 Task: For heading Calibri with Bold.  font size for heading24,  'Change the font style of data to'Bell MT.  and font size to 16,  Change the alignment of both headline & data to Align middle & Align Center.  In the sheet  ExpenseLog reviewbook
Action: Mouse moved to (106, 154)
Screenshot: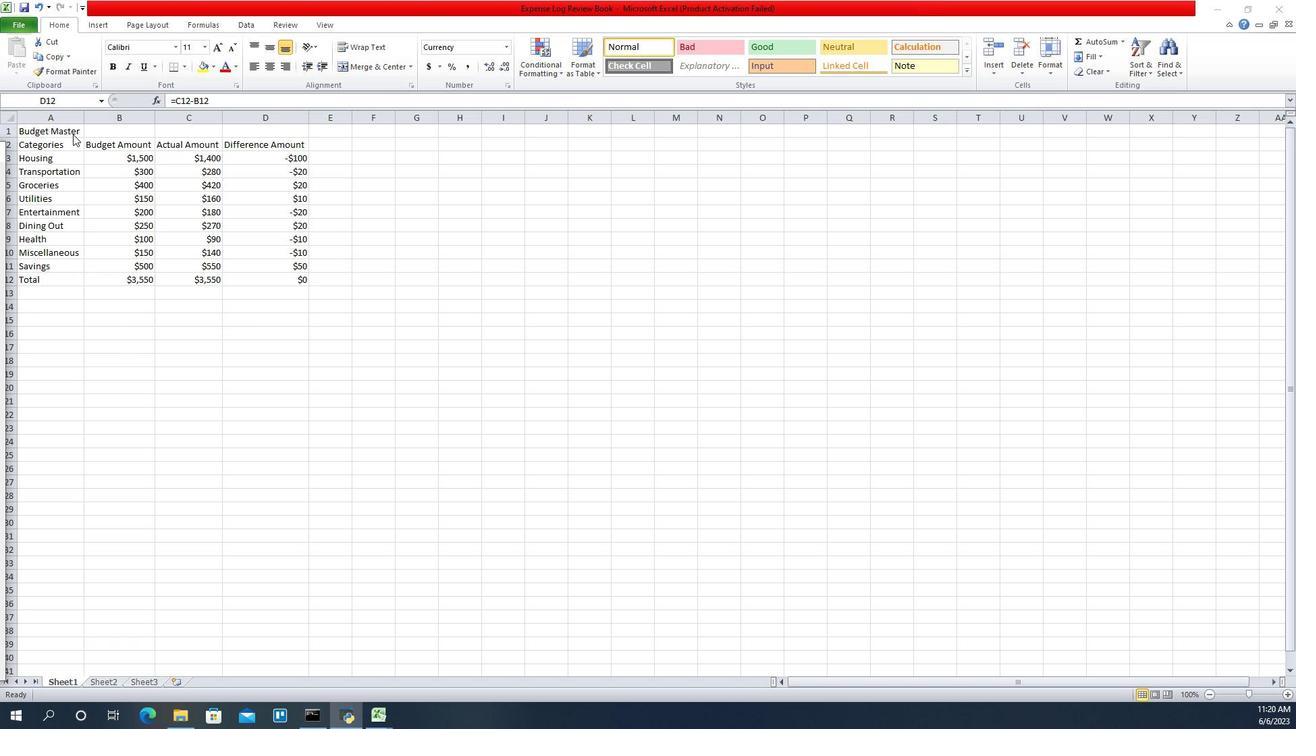 
Action: Mouse pressed left at (106, 154)
Screenshot: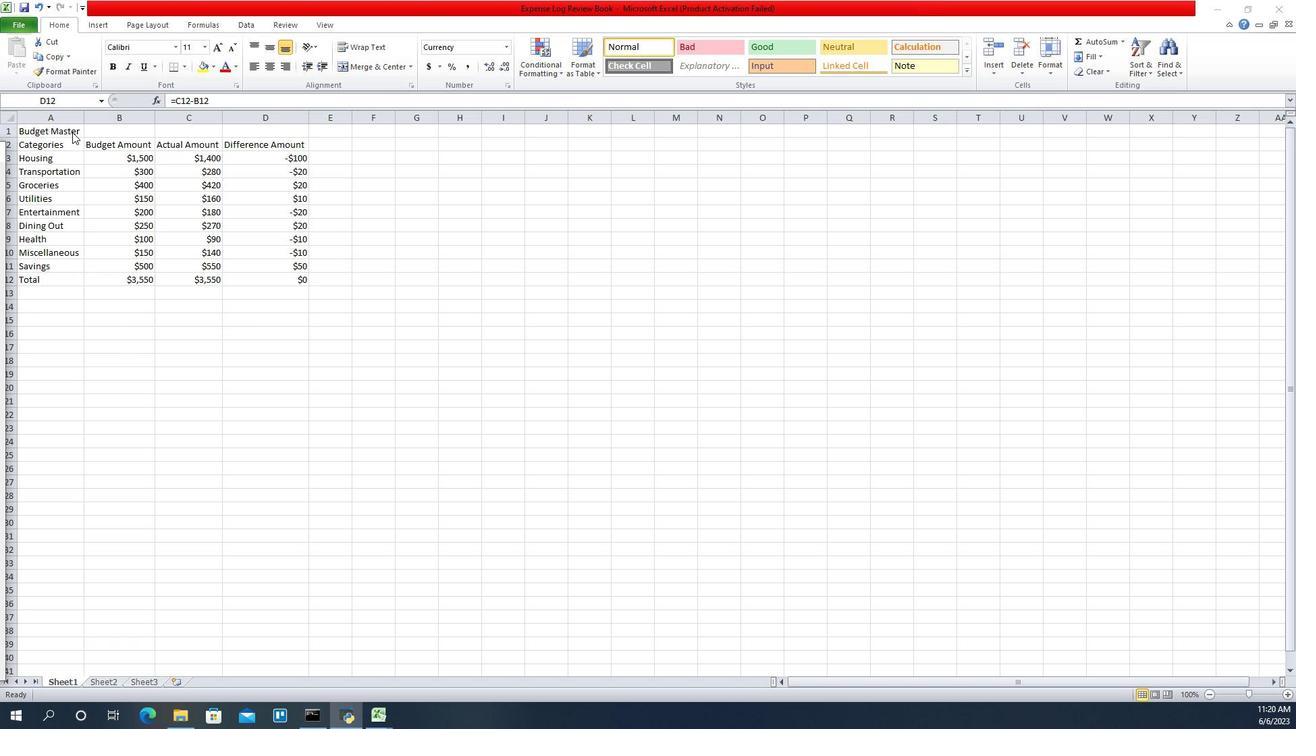 
Action: Mouse moved to (104, 154)
Screenshot: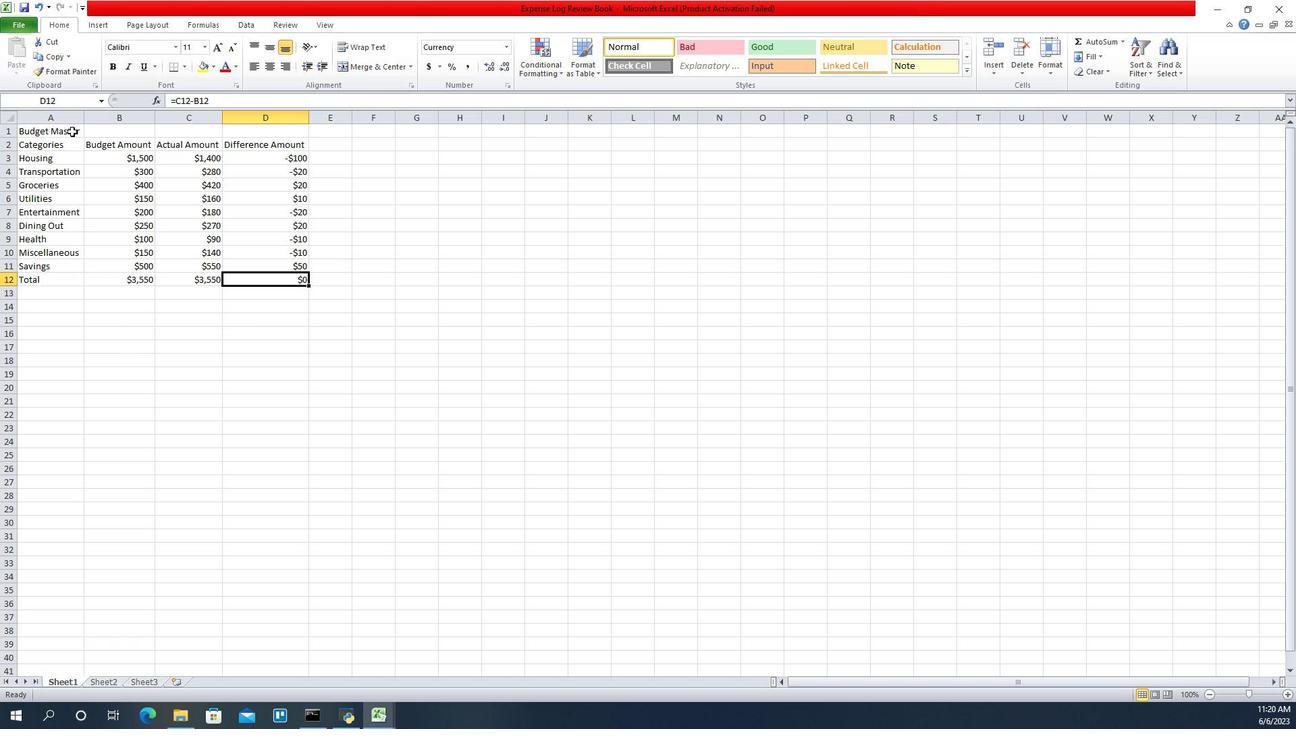 
Action: Mouse pressed left at (104, 154)
Screenshot: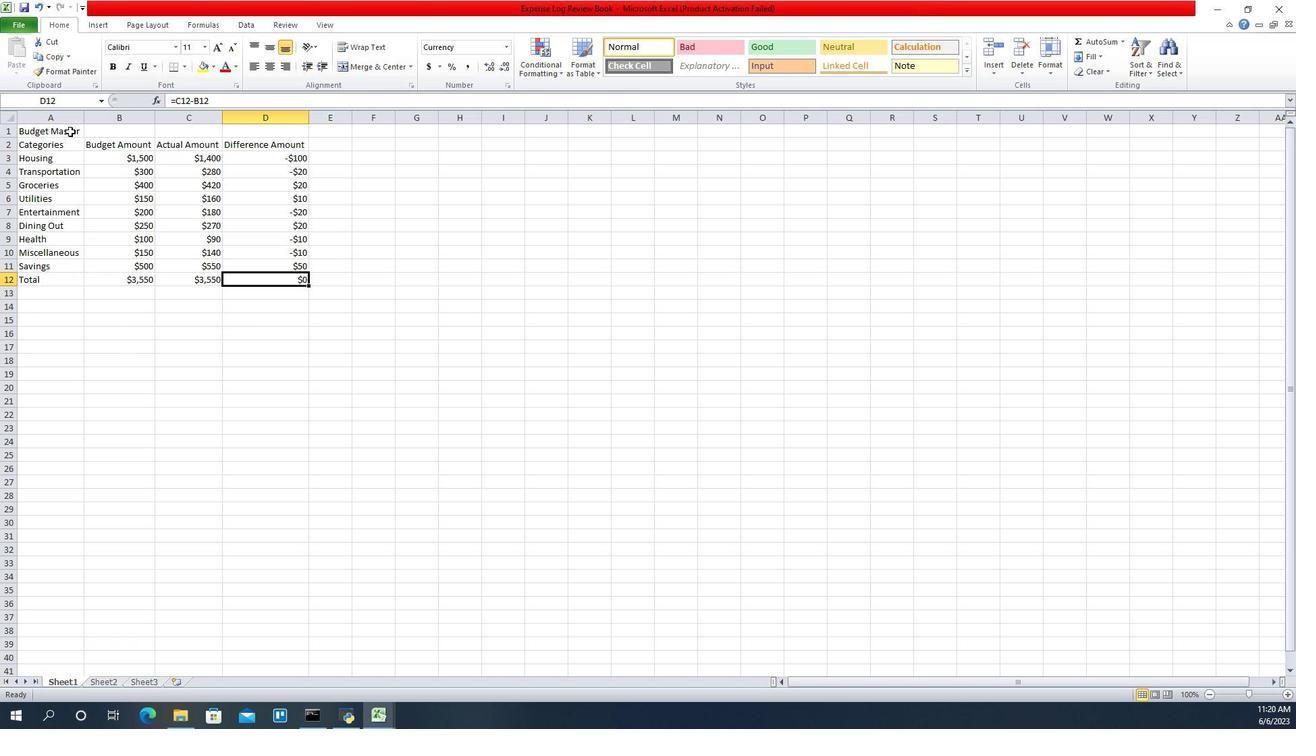 
Action: Mouse moved to (170, 129)
Screenshot: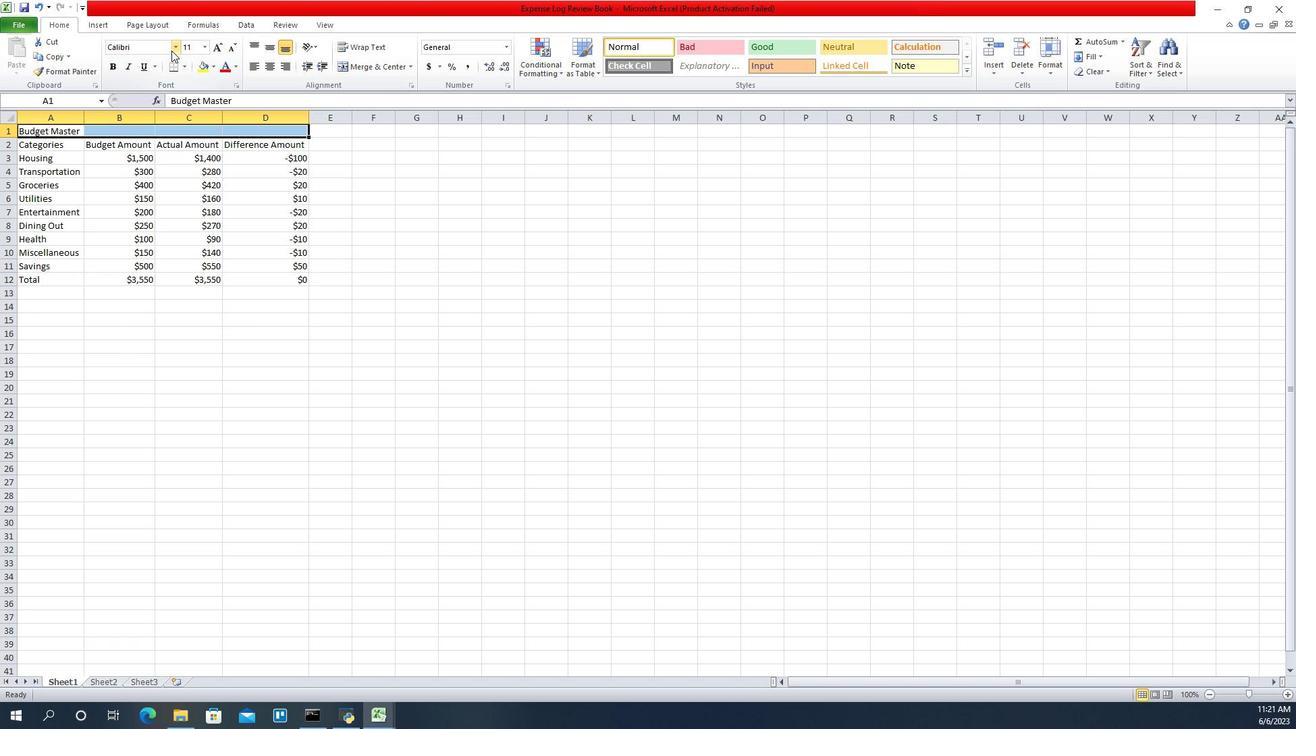 
Action: Mouse pressed left at (170, 129)
Screenshot: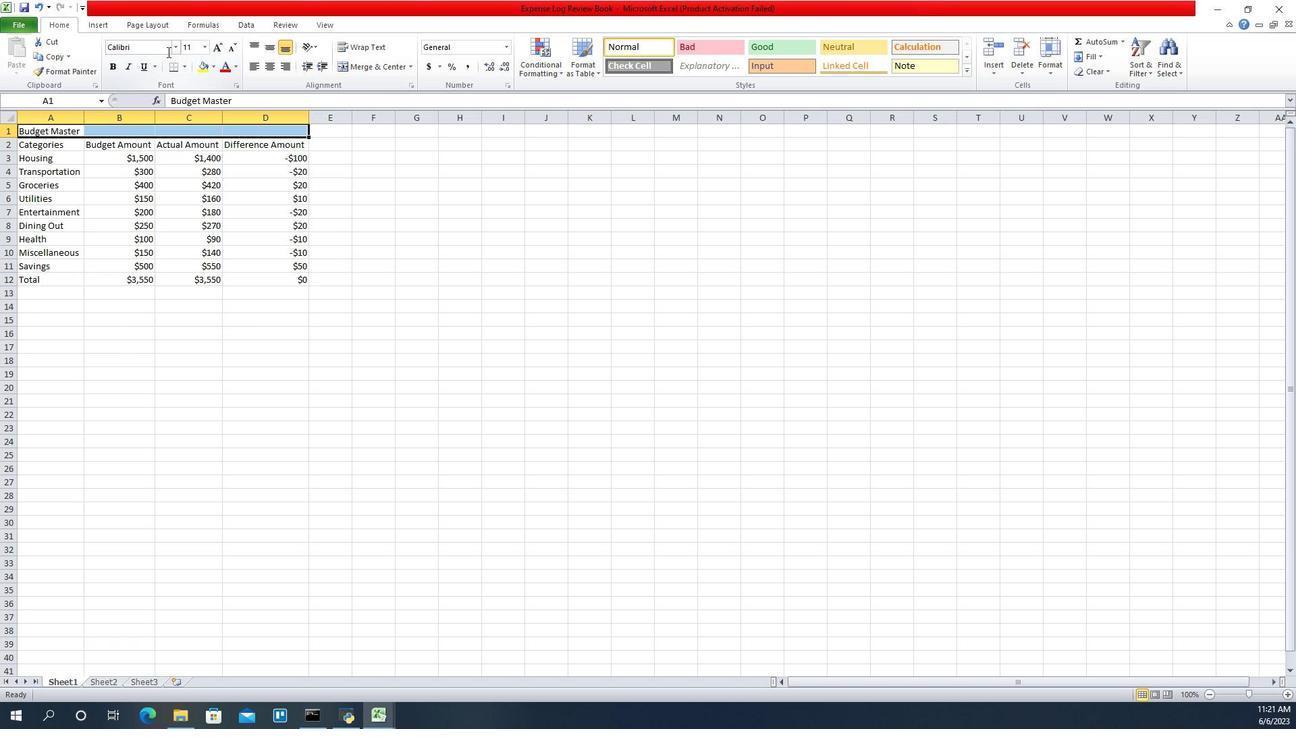 
Action: Key pressed calibri<Key.enter>
Screenshot: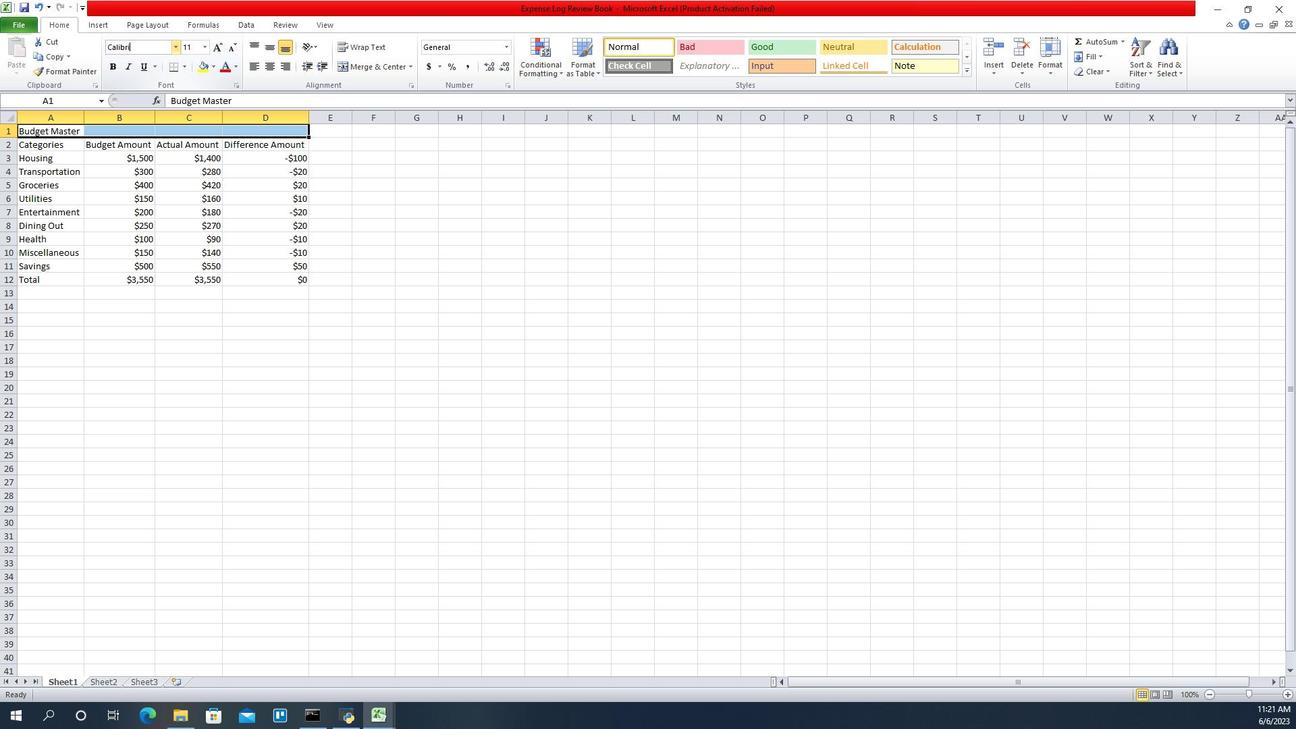 
Action: Mouse moved to (314, 134)
Screenshot: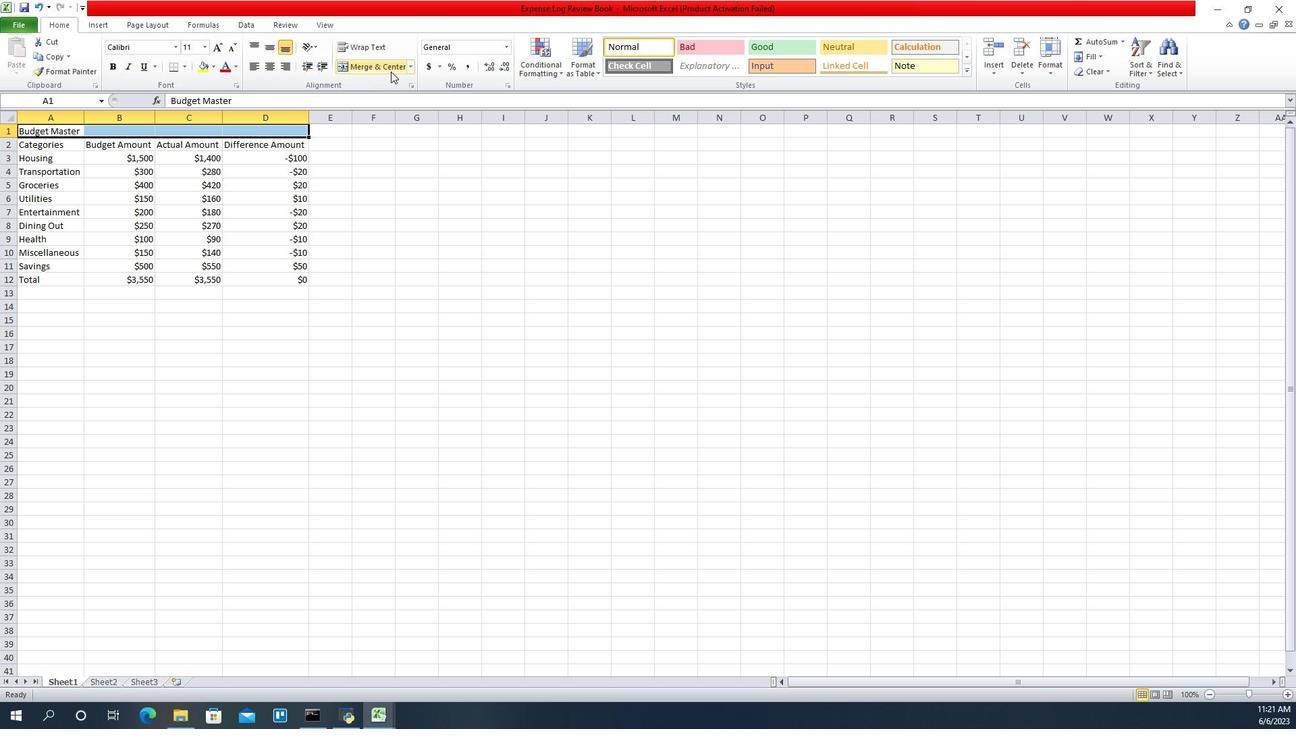 
Action: Mouse pressed left at (314, 134)
Screenshot: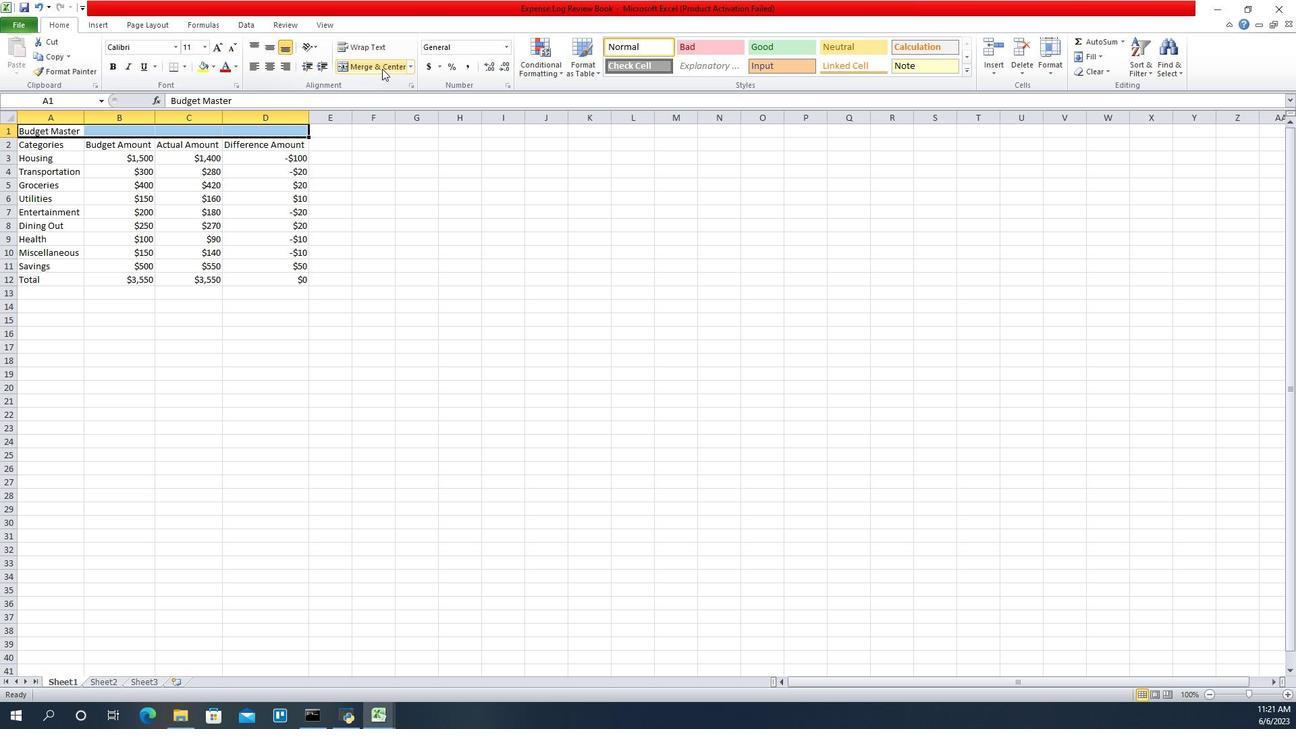 
Action: Mouse moved to (131, 133)
Screenshot: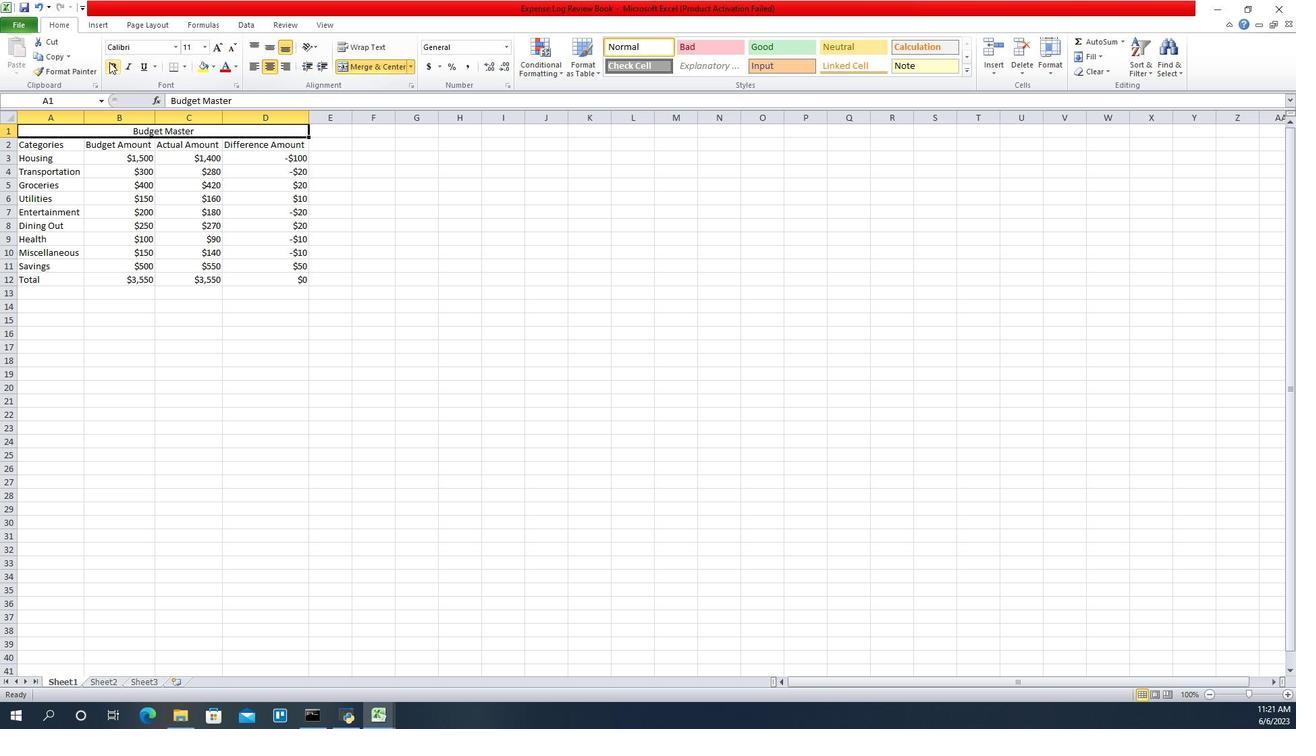 
Action: Mouse pressed left at (131, 133)
Screenshot: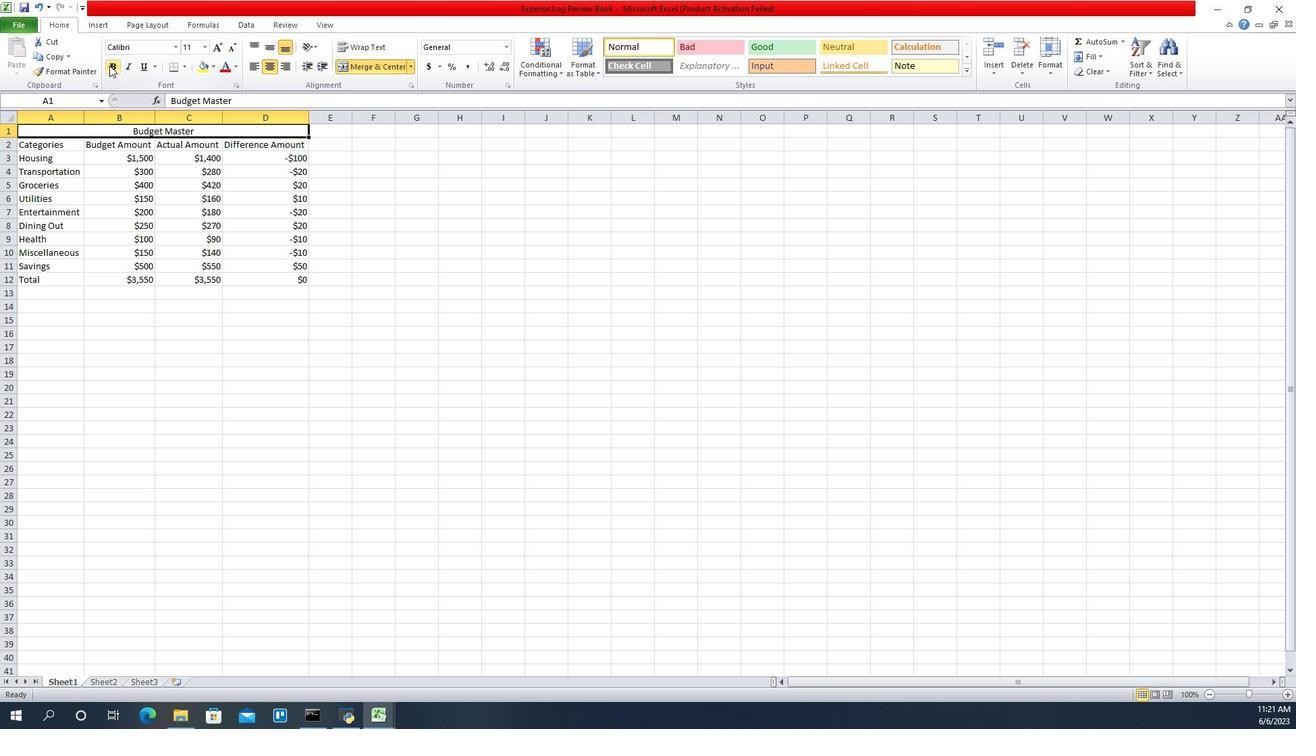 
Action: Mouse moved to (195, 128)
Screenshot: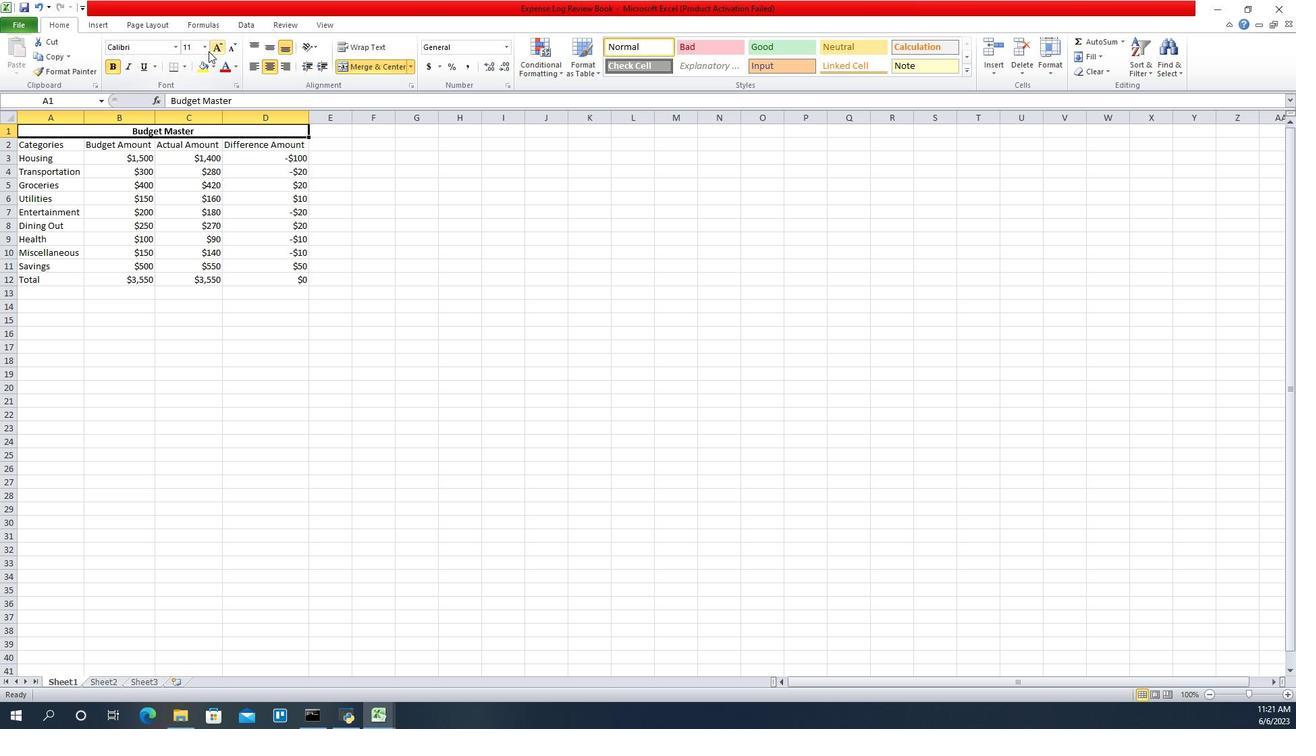 
Action: Mouse pressed left at (195, 128)
Screenshot: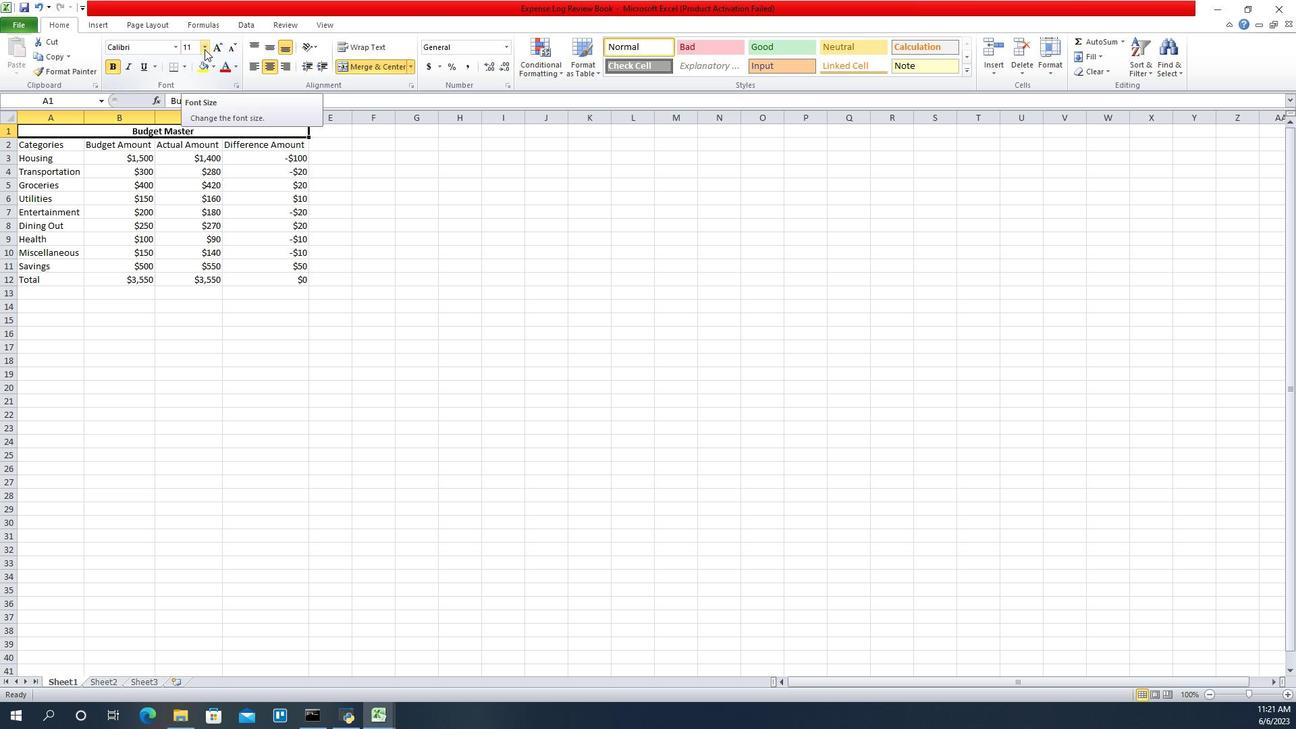 
Action: Mouse moved to (186, 167)
Screenshot: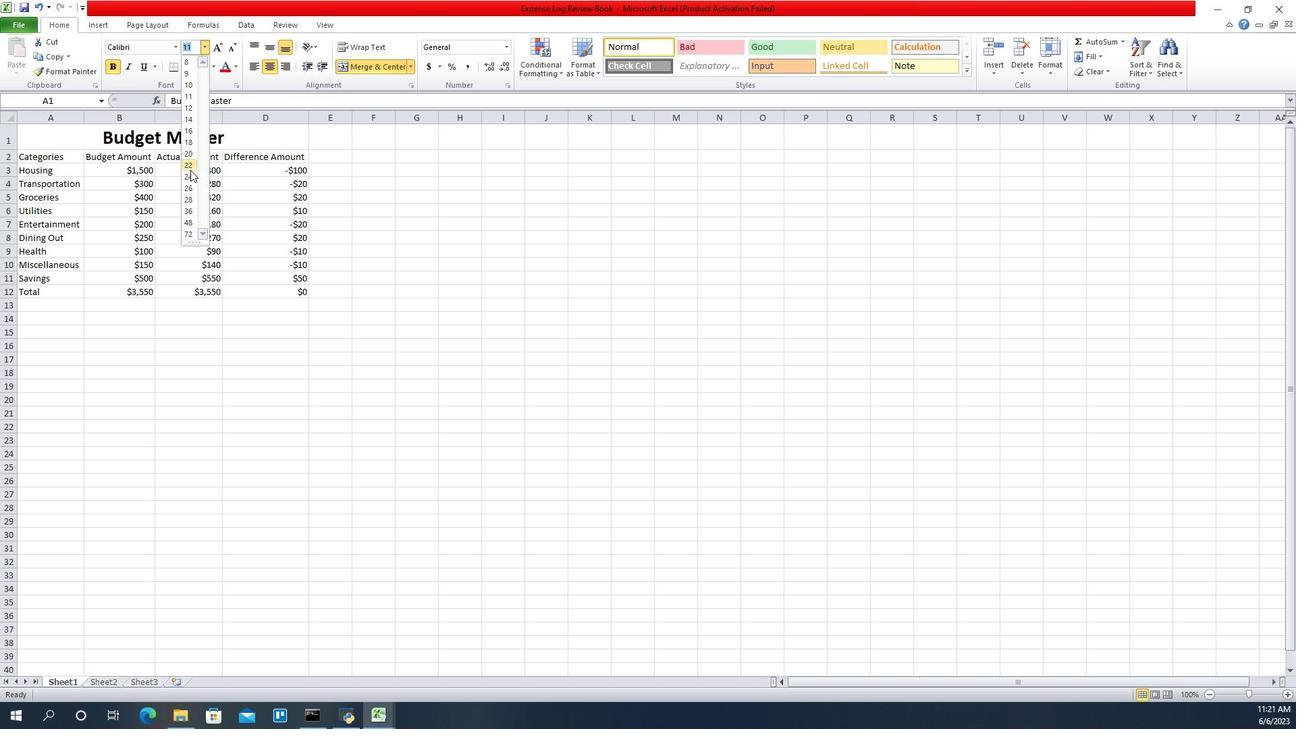 
Action: Mouse pressed left at (186, 167)
Screenshot: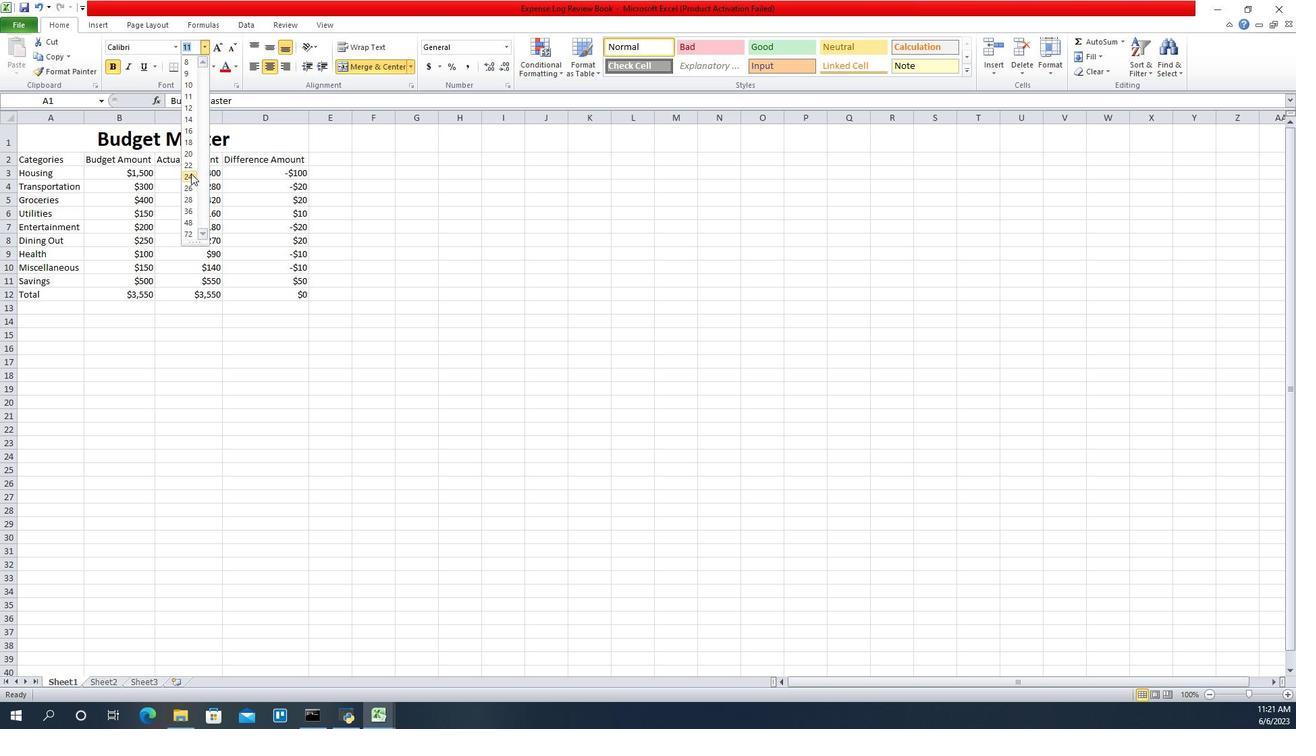 
Action: Mouse moved to (101, 162)
Screenshot: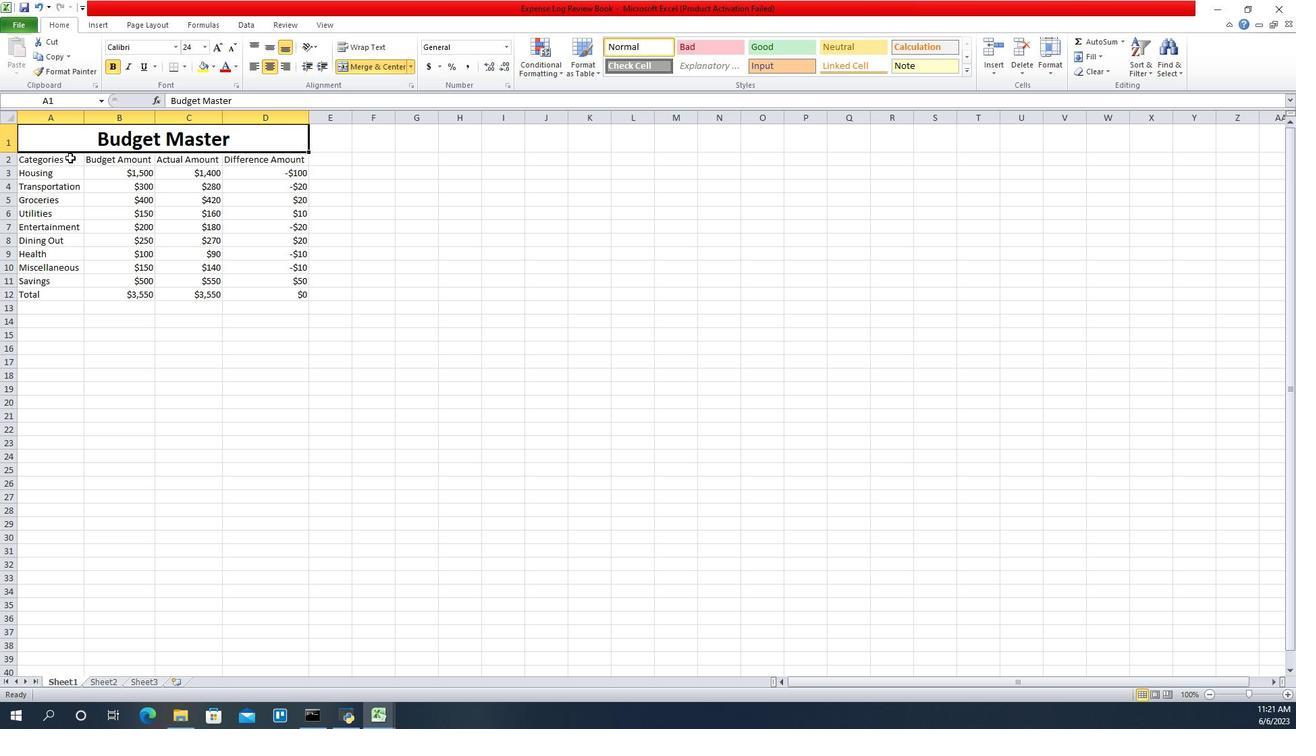 
Action: Mouse pressed left at (101, 162)
Screenshot: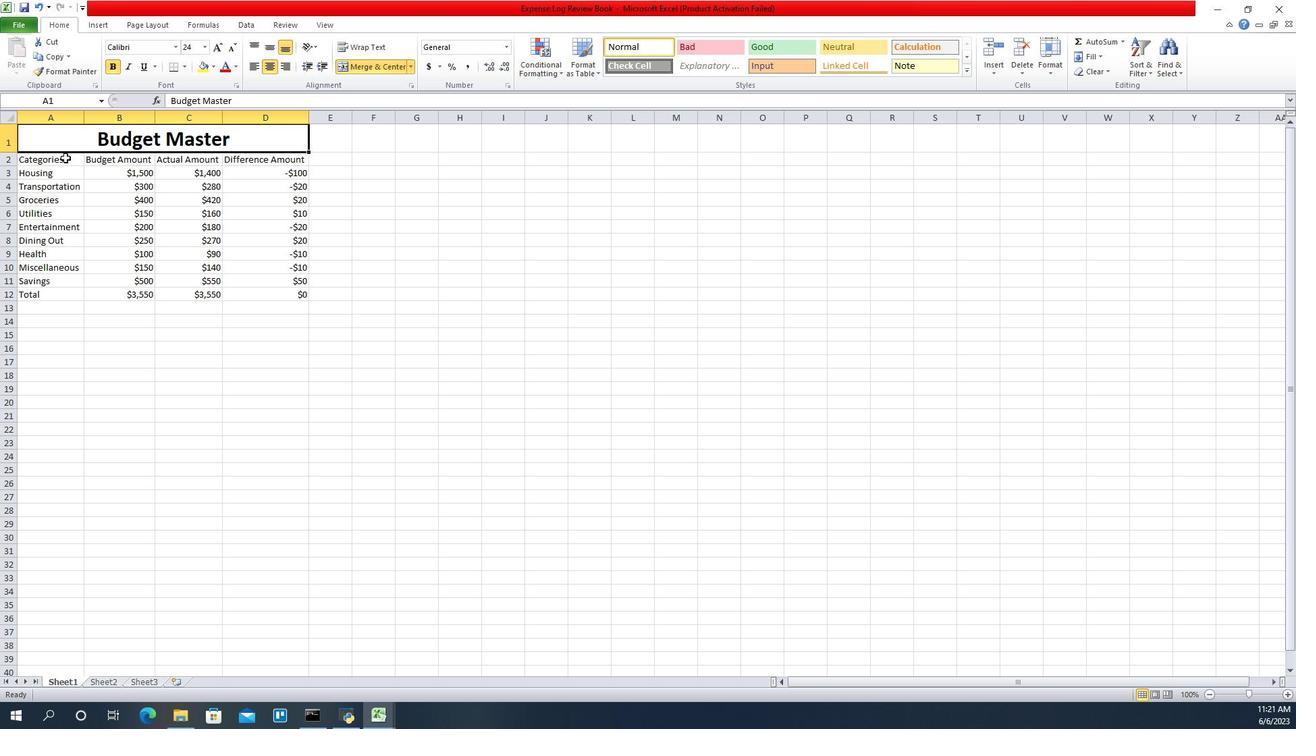 
Action: Mouse moved to (162, 128)
Screenshot: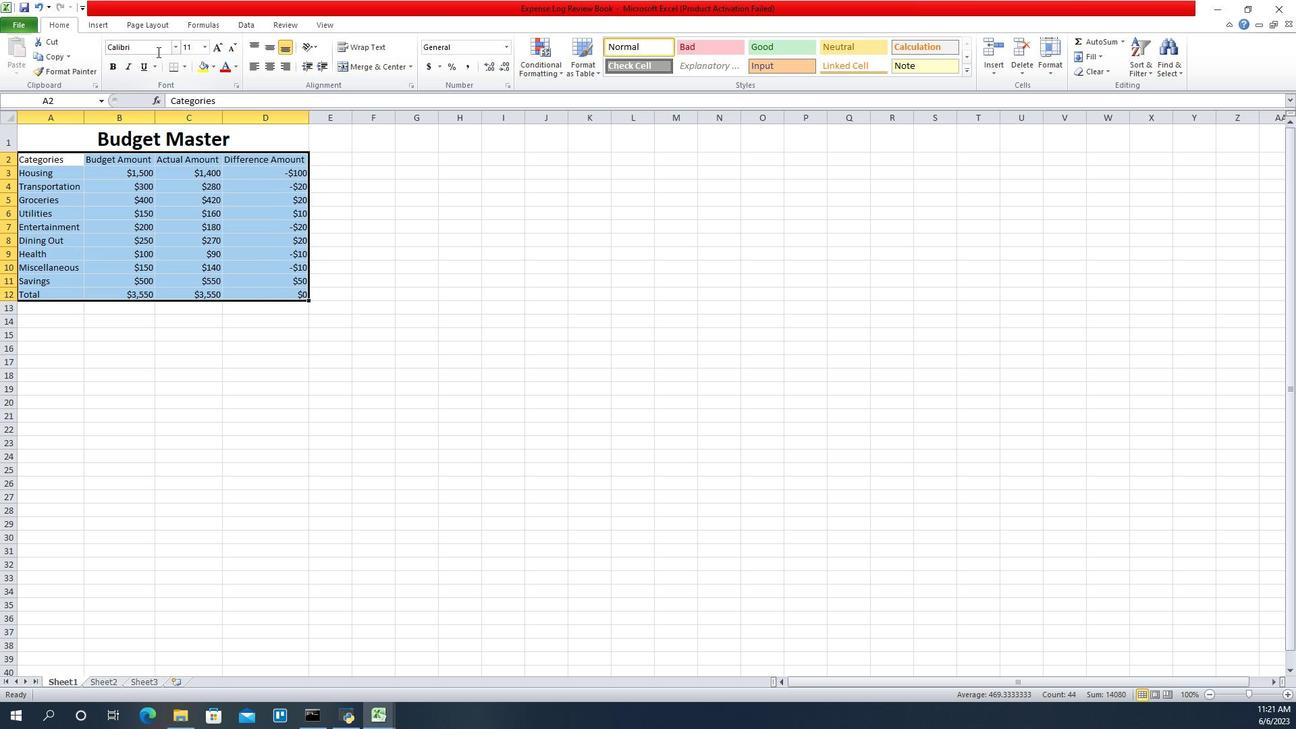 
Action: Mouse pressed left at (162, 128)
Screenshot: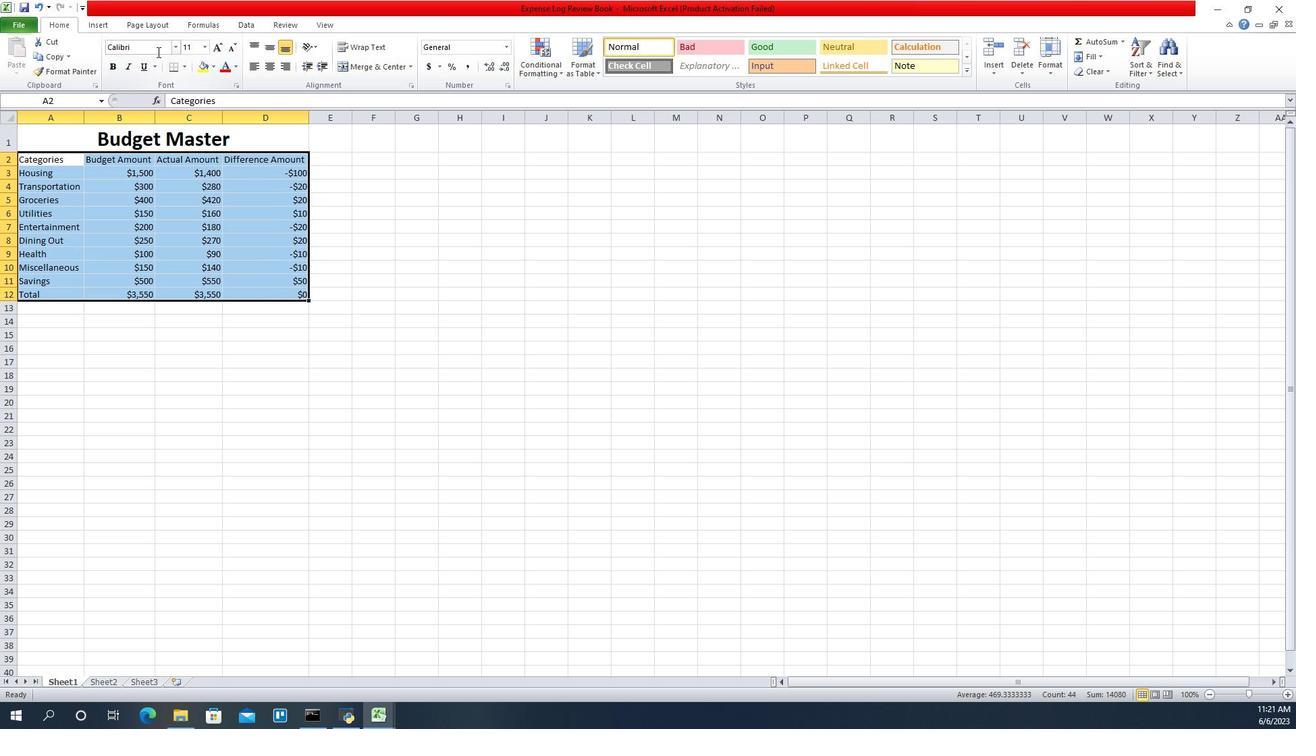 
Action: Key pressed bell<Key.space>mt<Key.enter>
Screenshot: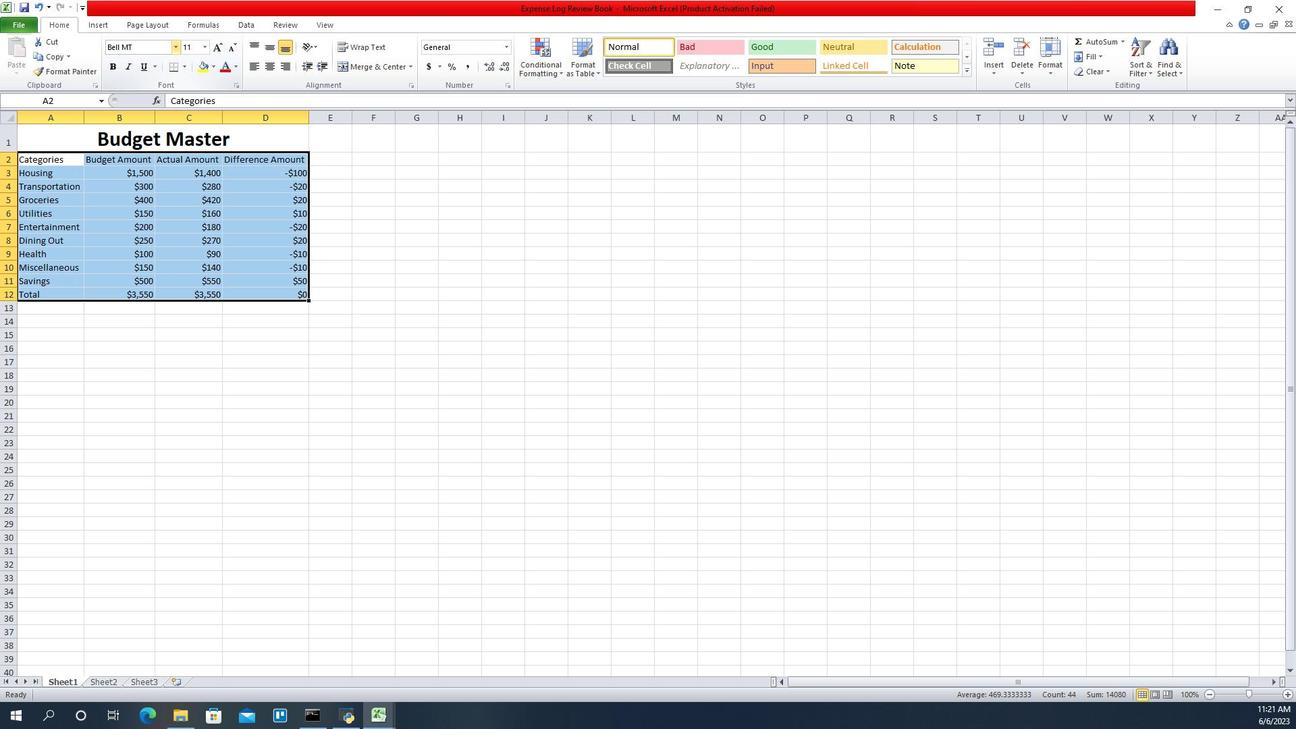 
Action: Mouse moved to (194, 127)
Screenshot: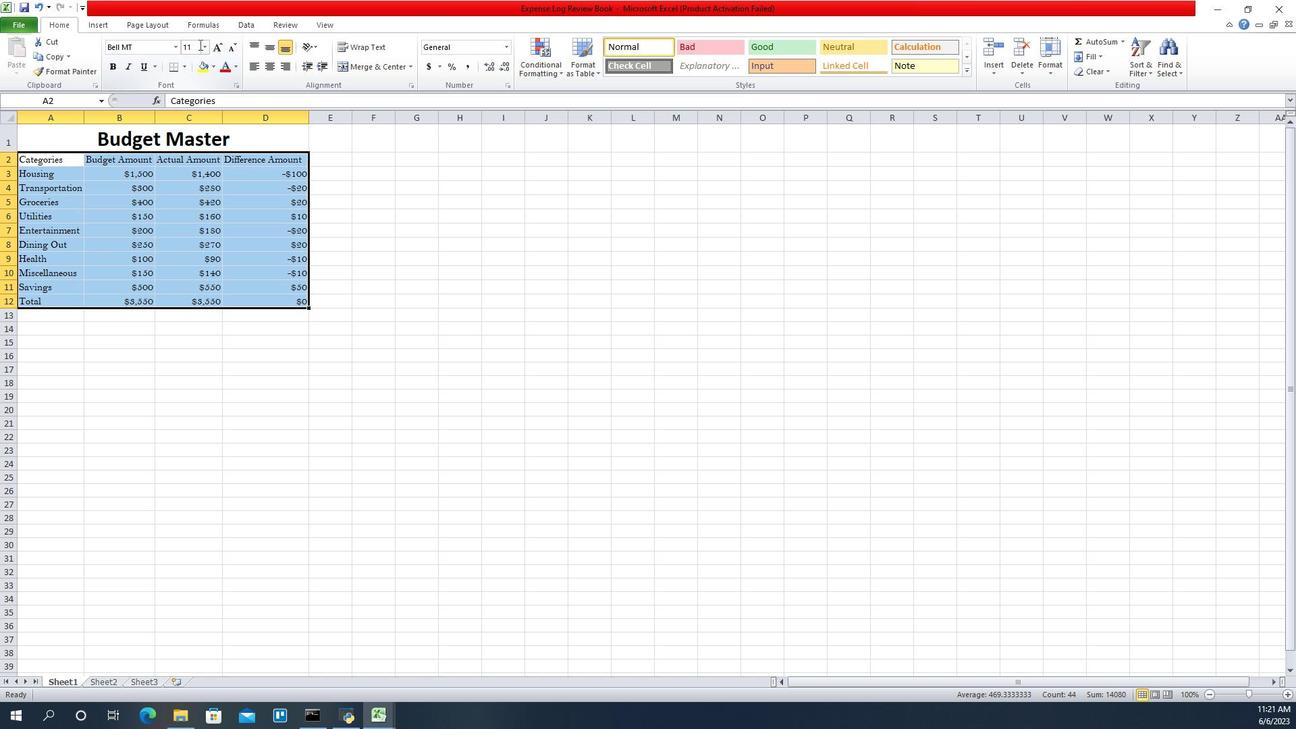 
Action: Mouse pressed left at (194, 127)
Screenshot: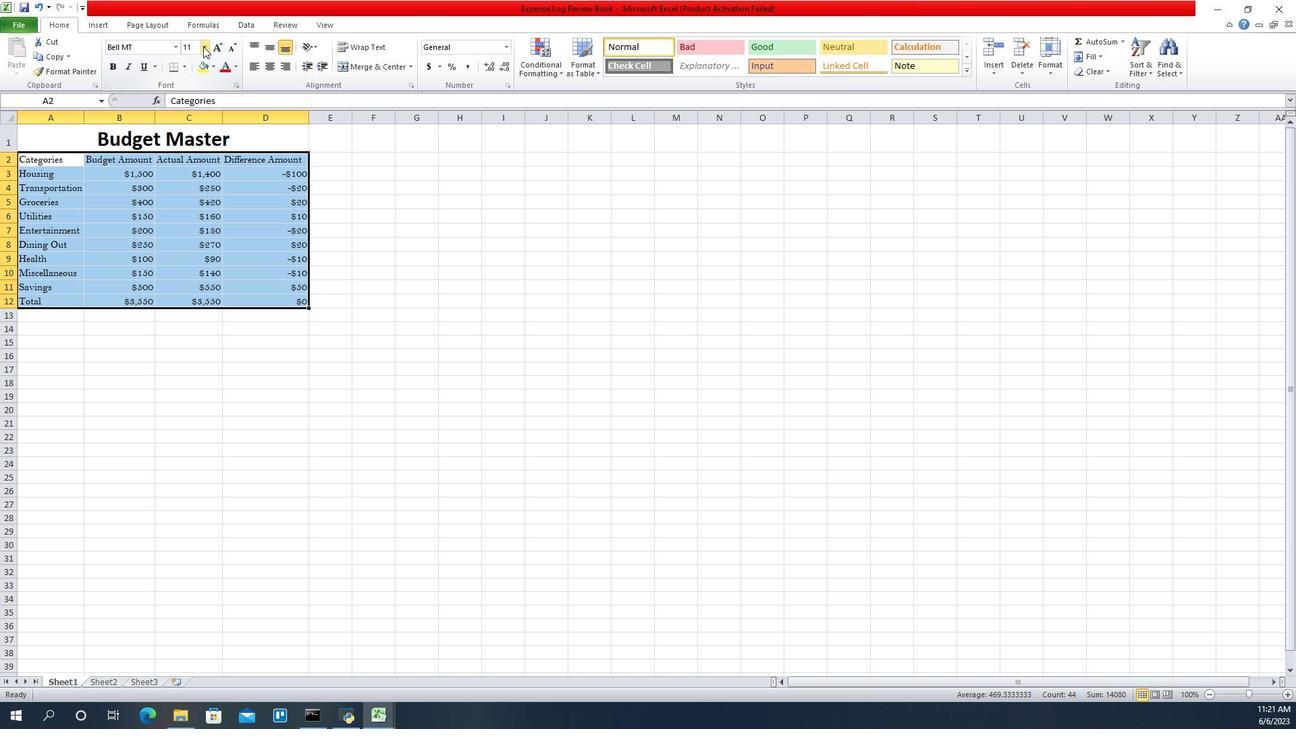 
Action: Mouse moved to (187, 154)
Screenshot: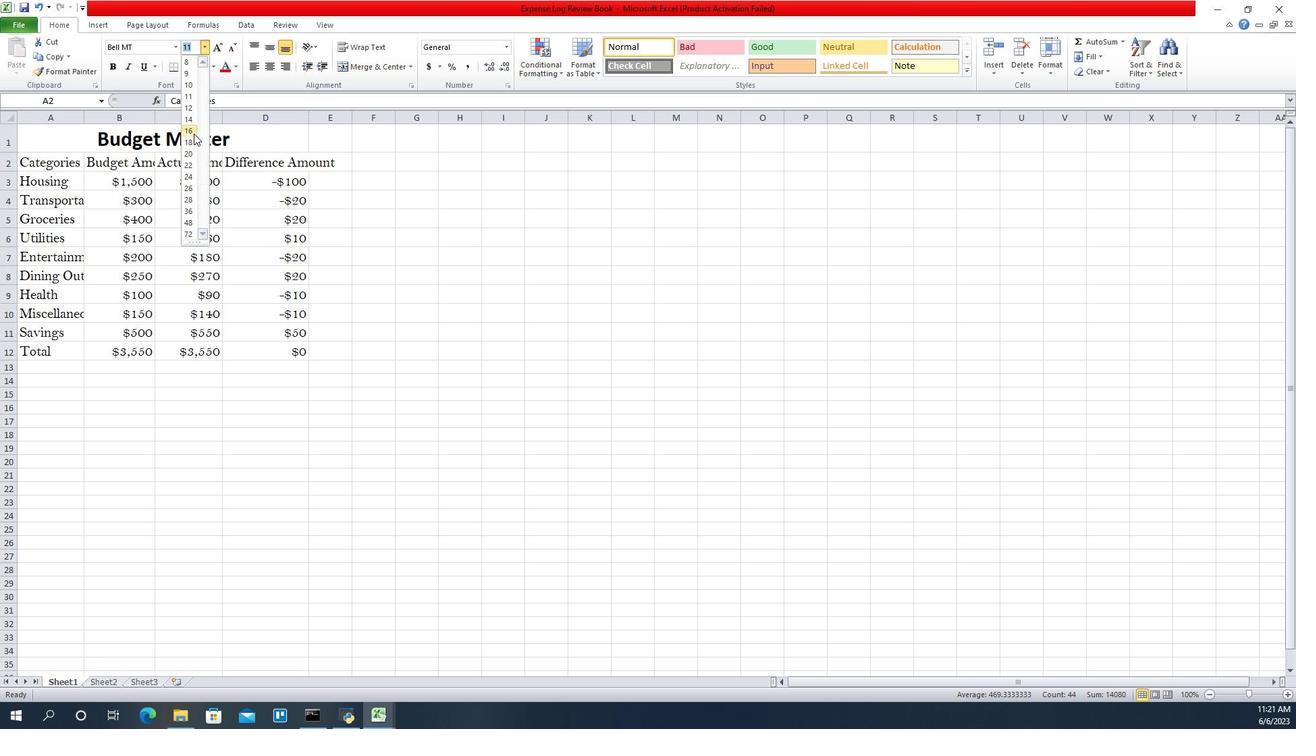 
Action: Mouse pressed left at (187, 154)
Screenshot: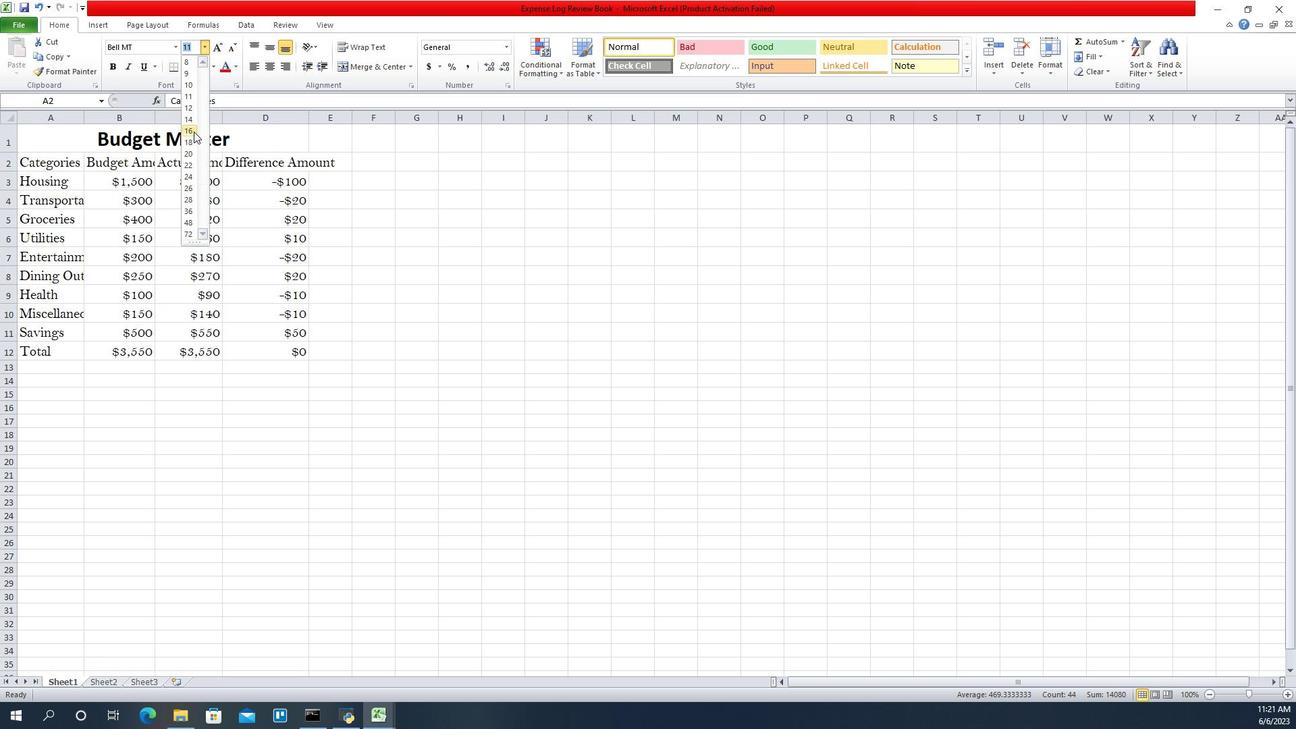 
Action: Mouse moved to (105, 149)
Screenshot: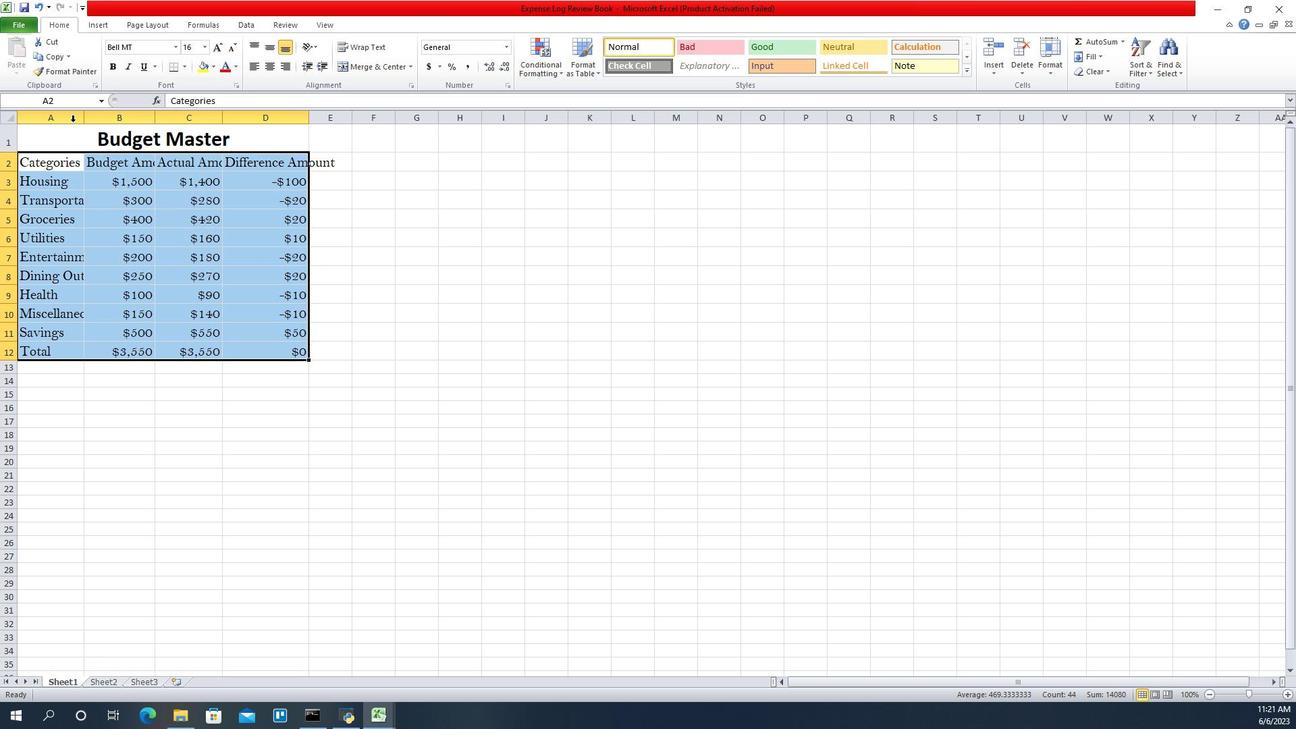 
Action: Mouse pressed left at (105, 149)
Screenshot: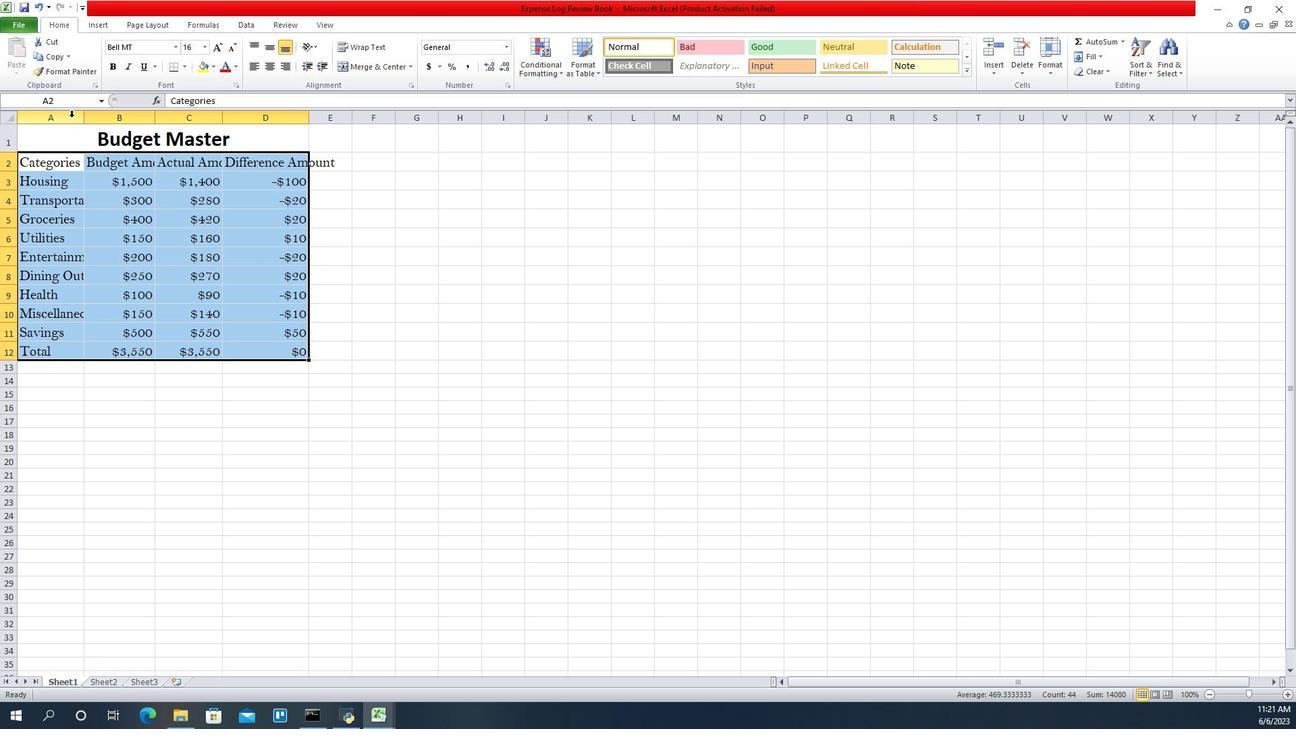 
Action: Mouse moved to (267, 151)
Screenshot: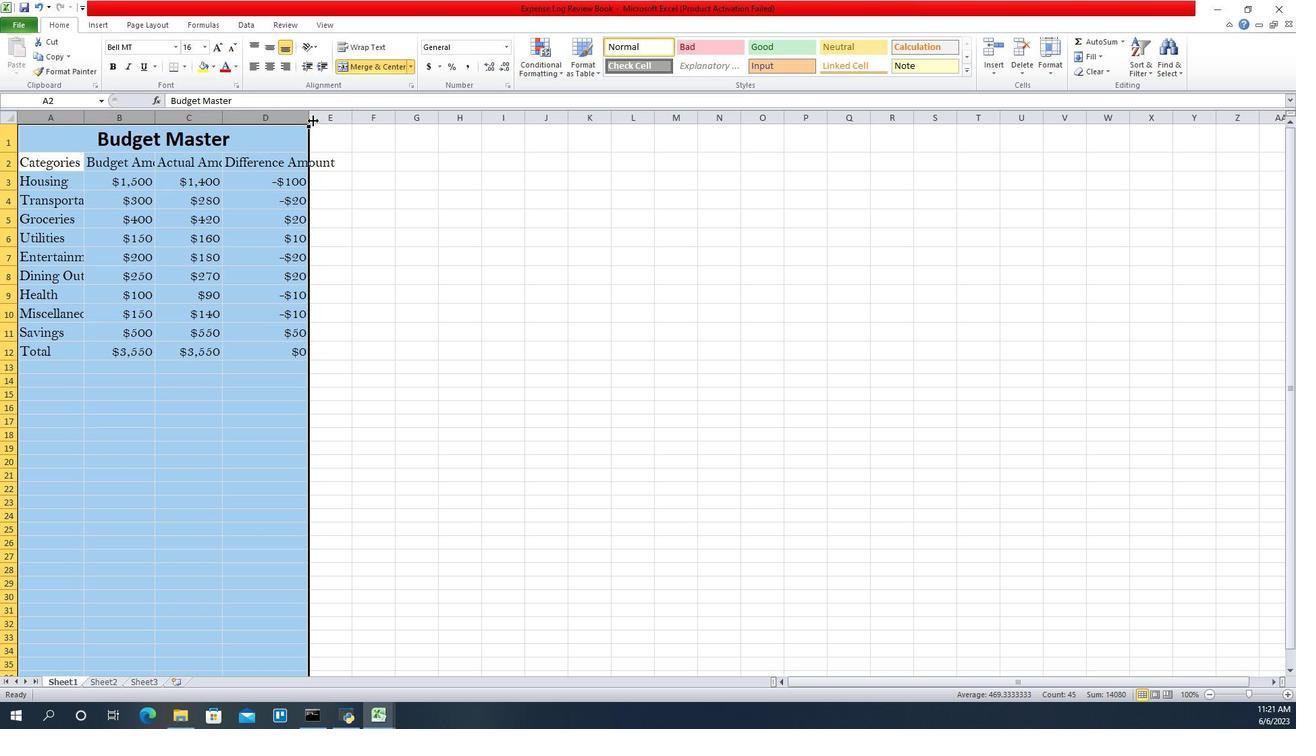 
Action: Mouse pressed left at (267, 151)
Screenshot: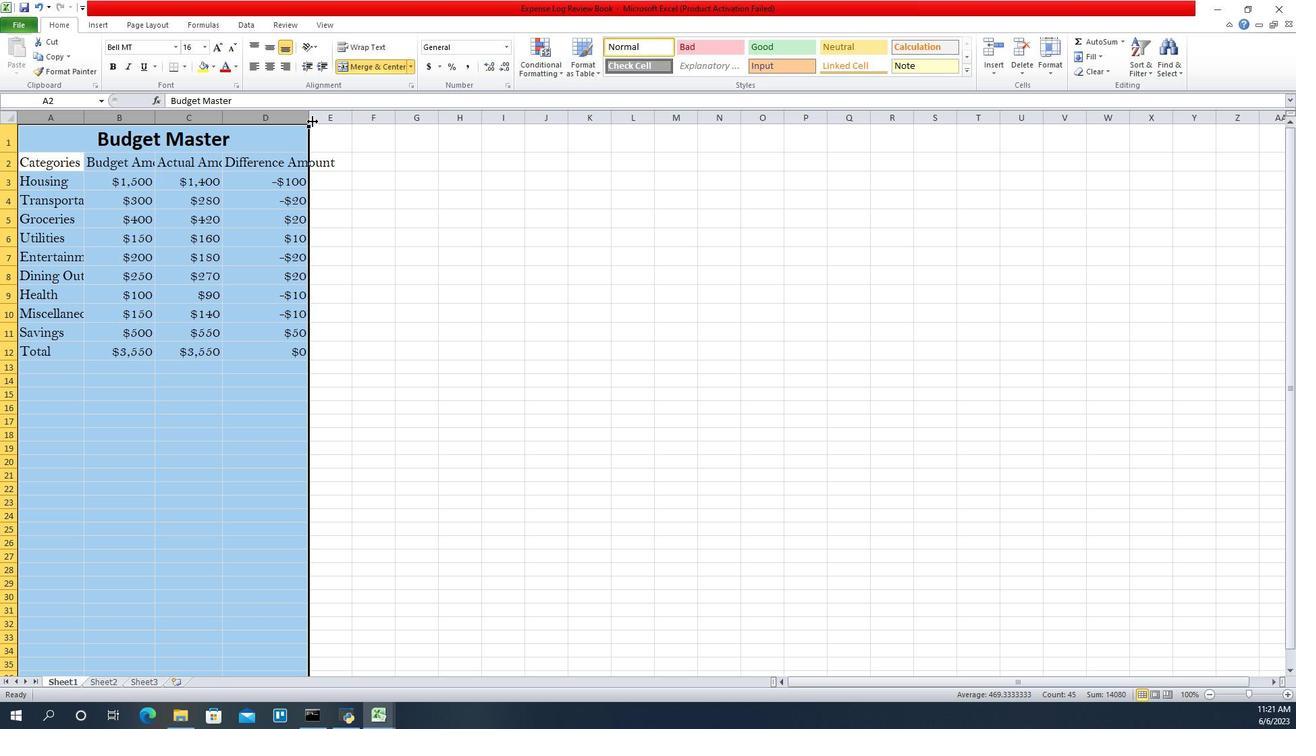 
Action: Mouse pressed left at (267, 151)
Screenshot: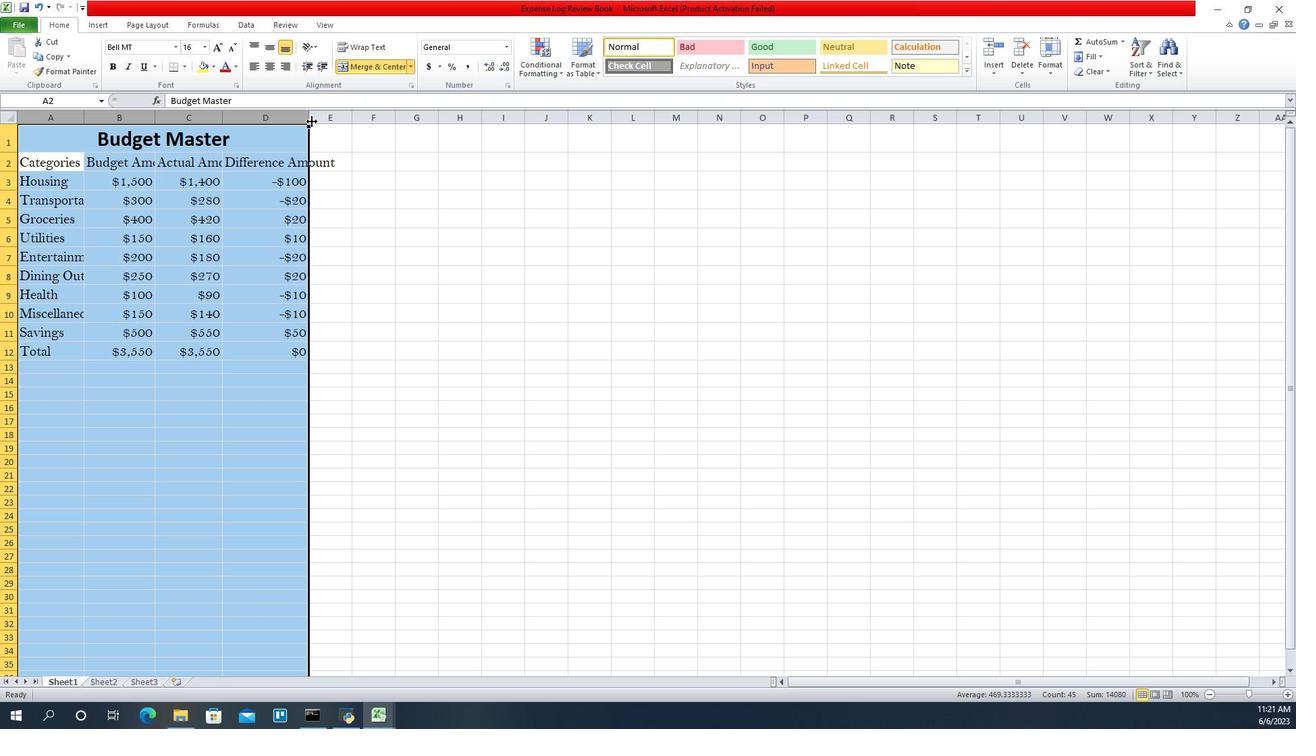 
Action: Mouse moved to (126, 158)
Screenshot: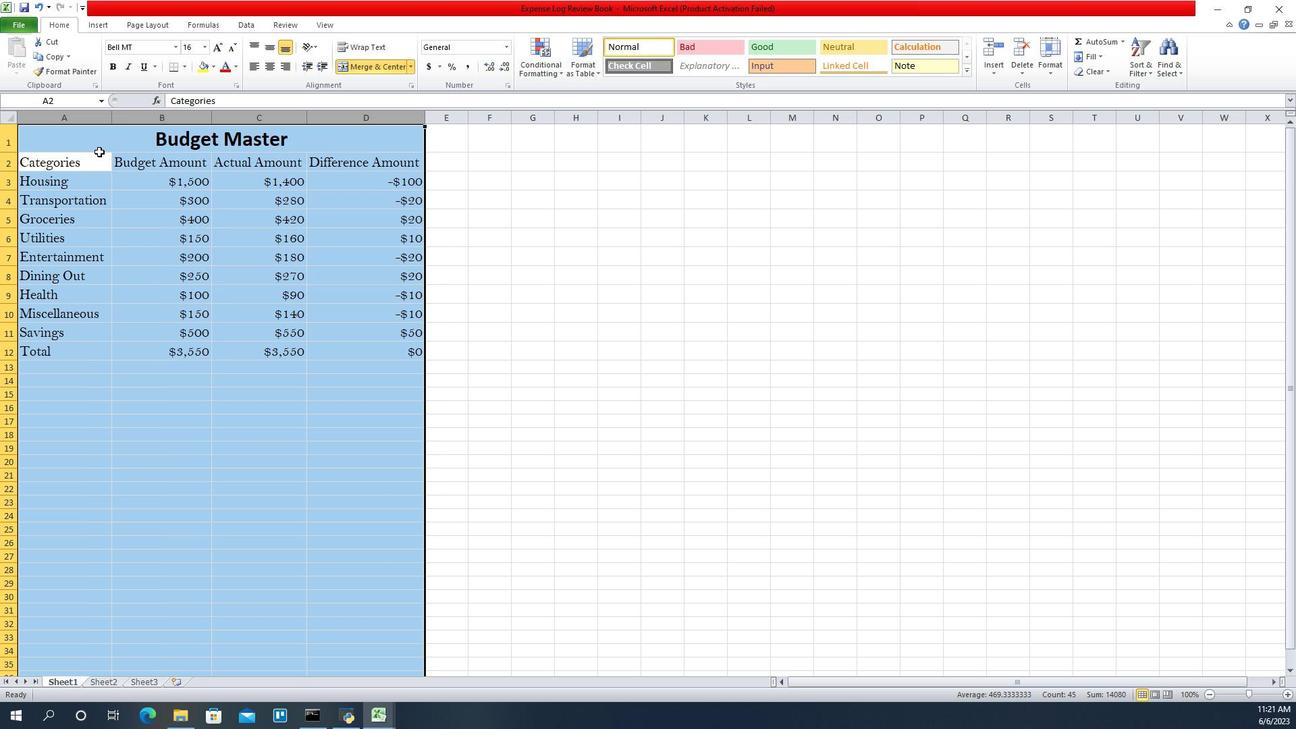 
Action: Mouse pressed left at (126, 158)
Screenshot: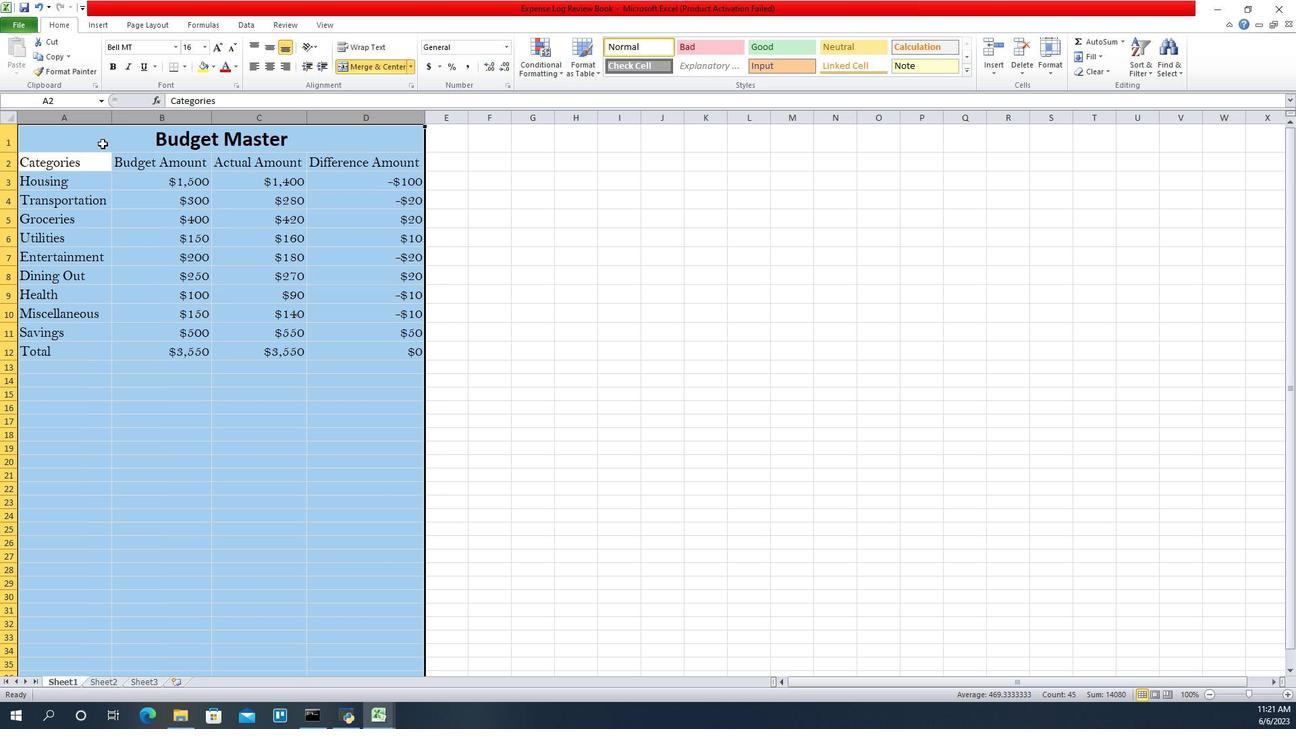 
Action: Mouse moved to (237, 128)
Screenshot: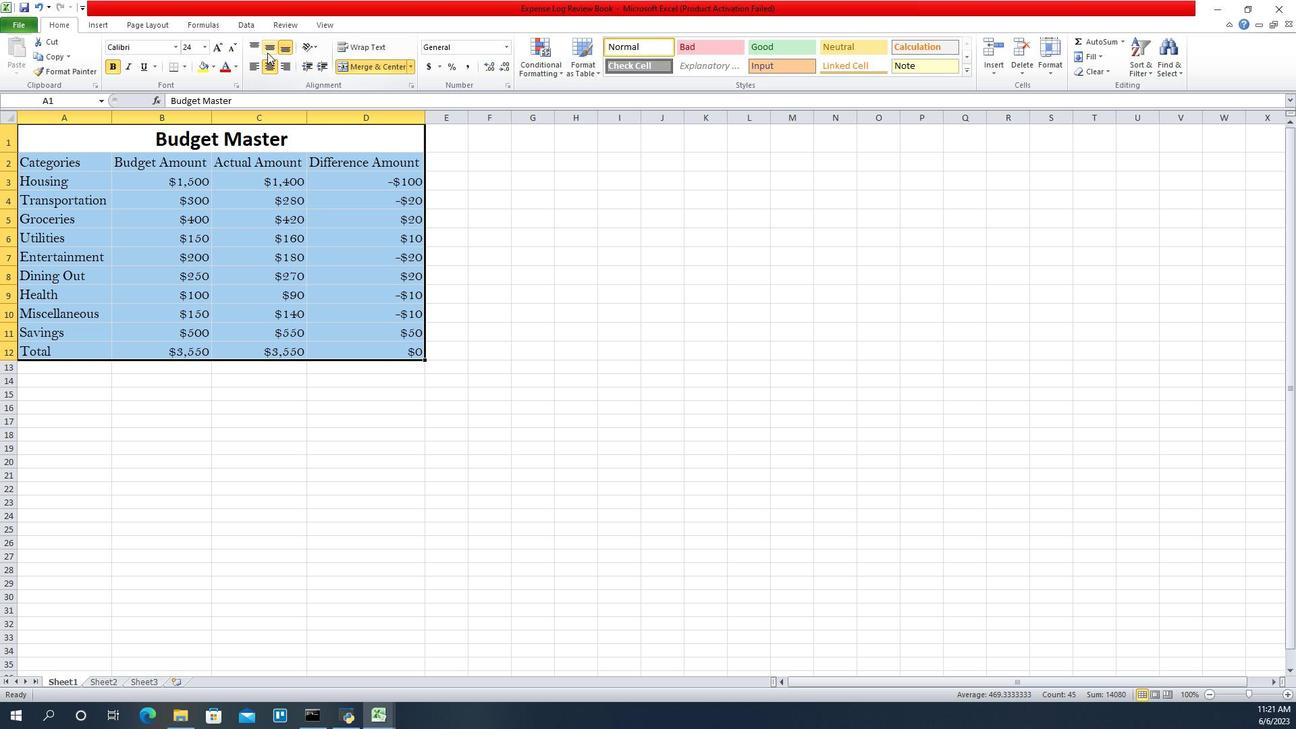 
Action: Mouse pressed left at (237, 128)
Screenshot: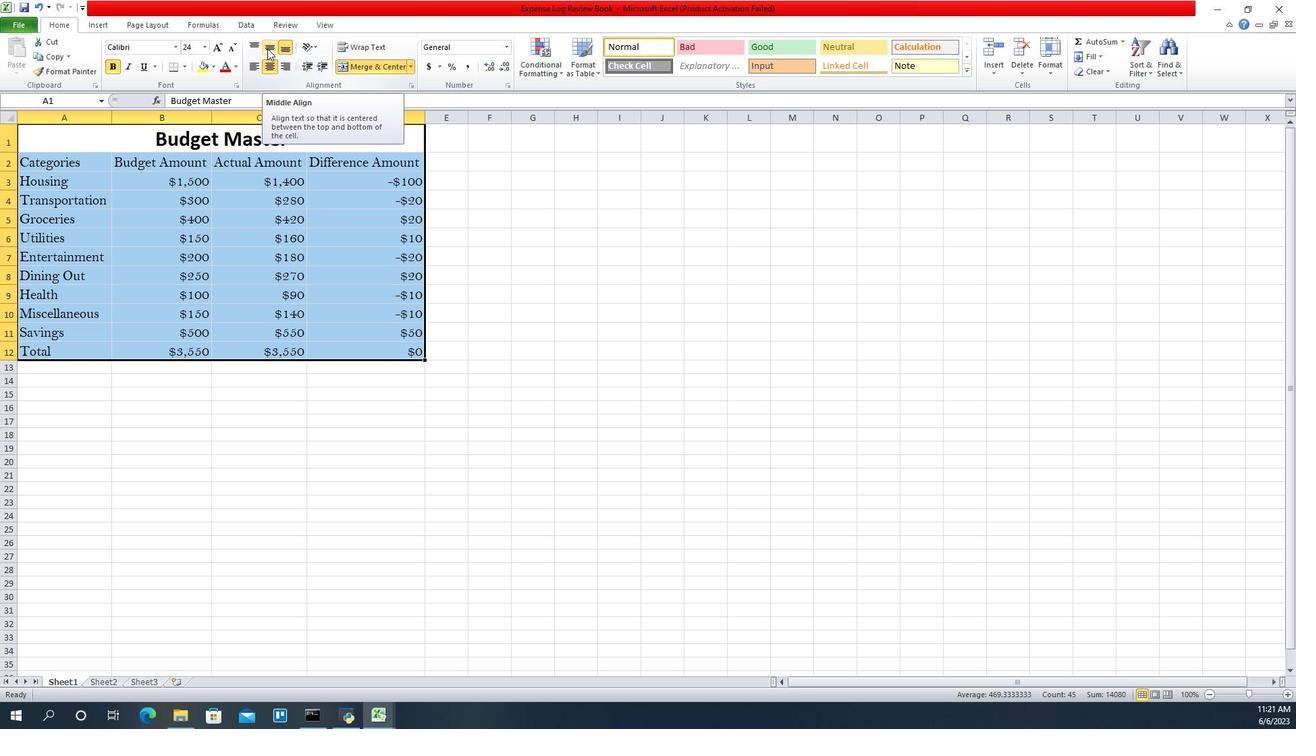 
Action: Mouse moved to (239, 134)
Screenshot: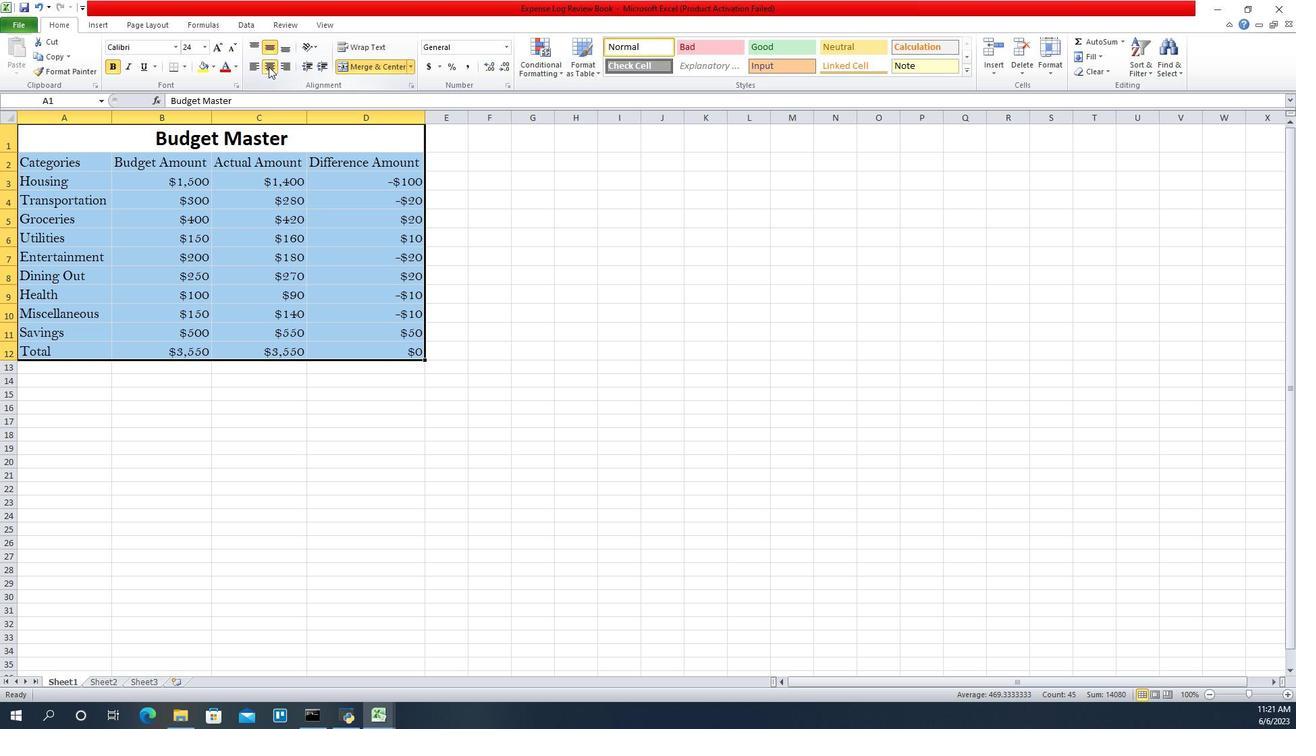 
Action: Mouse pressed left at (239, 134)
Screenshot: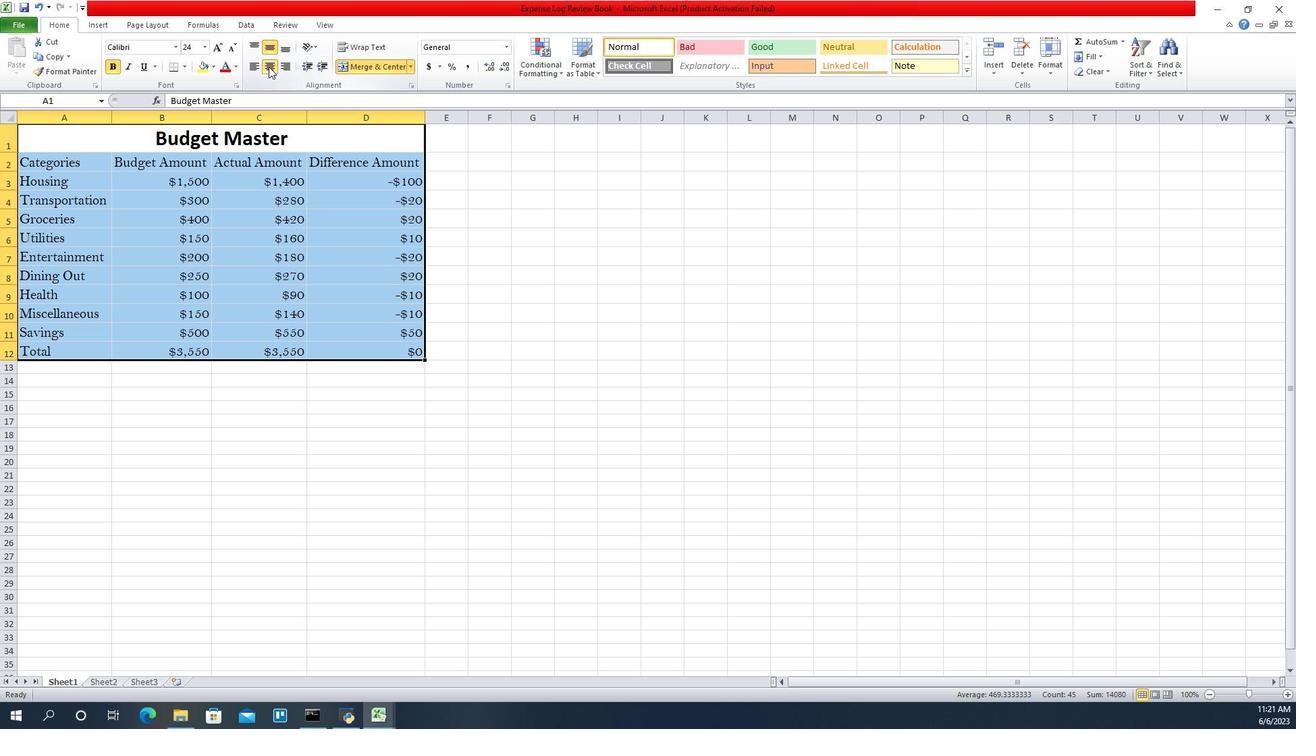
Action: Mouse pressed left at (239, 134)
Screenshot: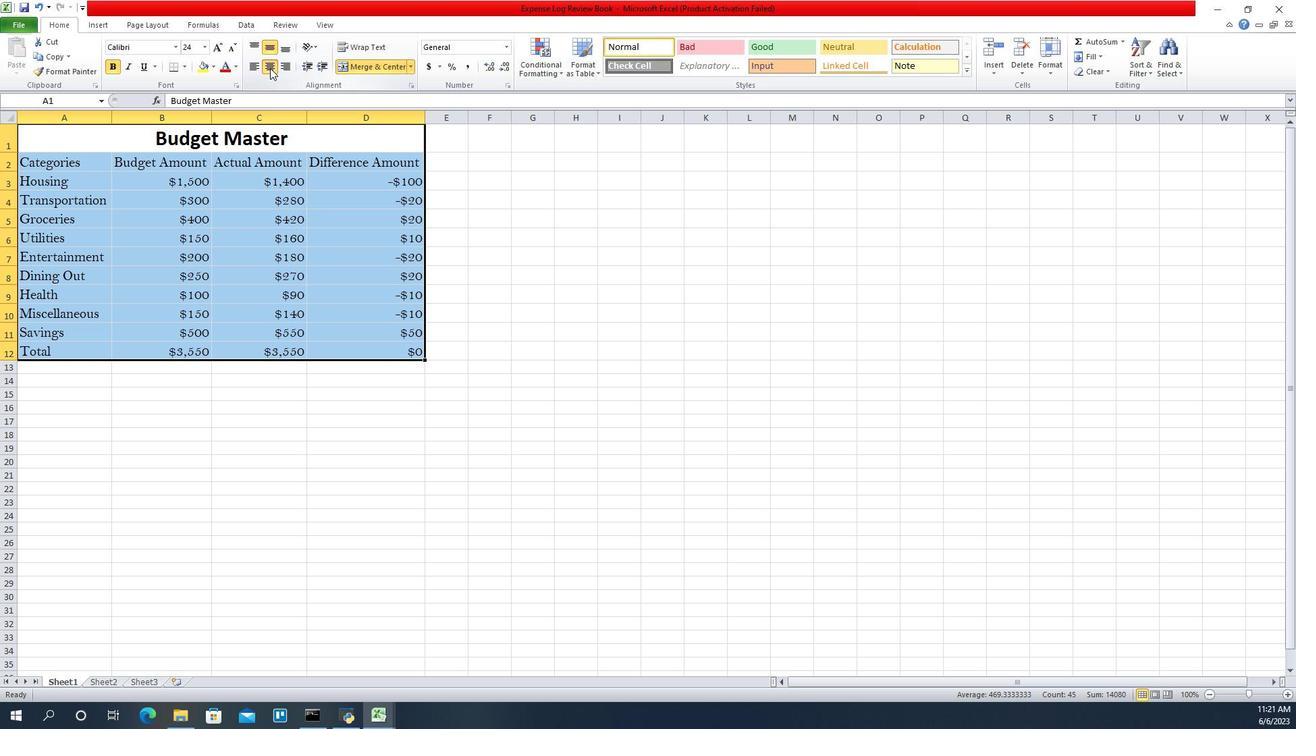 
Action: Mouse moved to (312, 223)
Screenshot: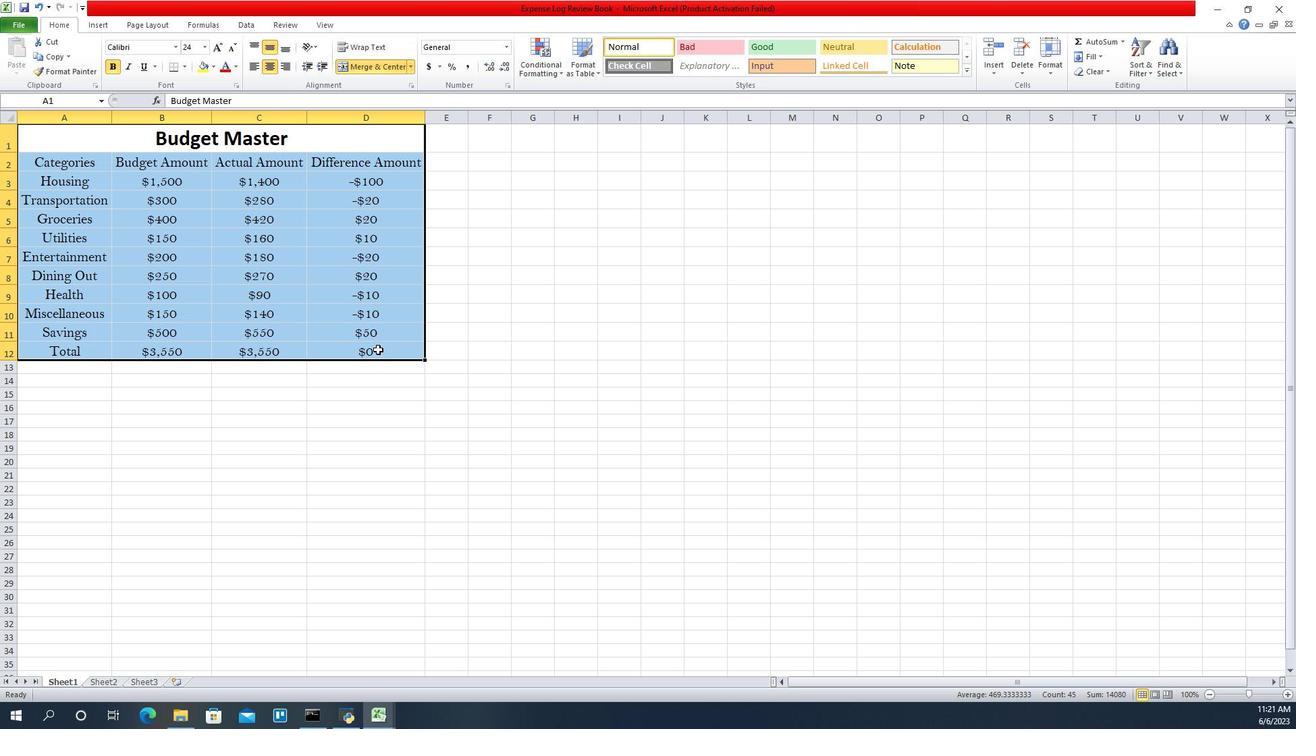 
Action: Mouse pressed left at (312, 223)
Screenshot: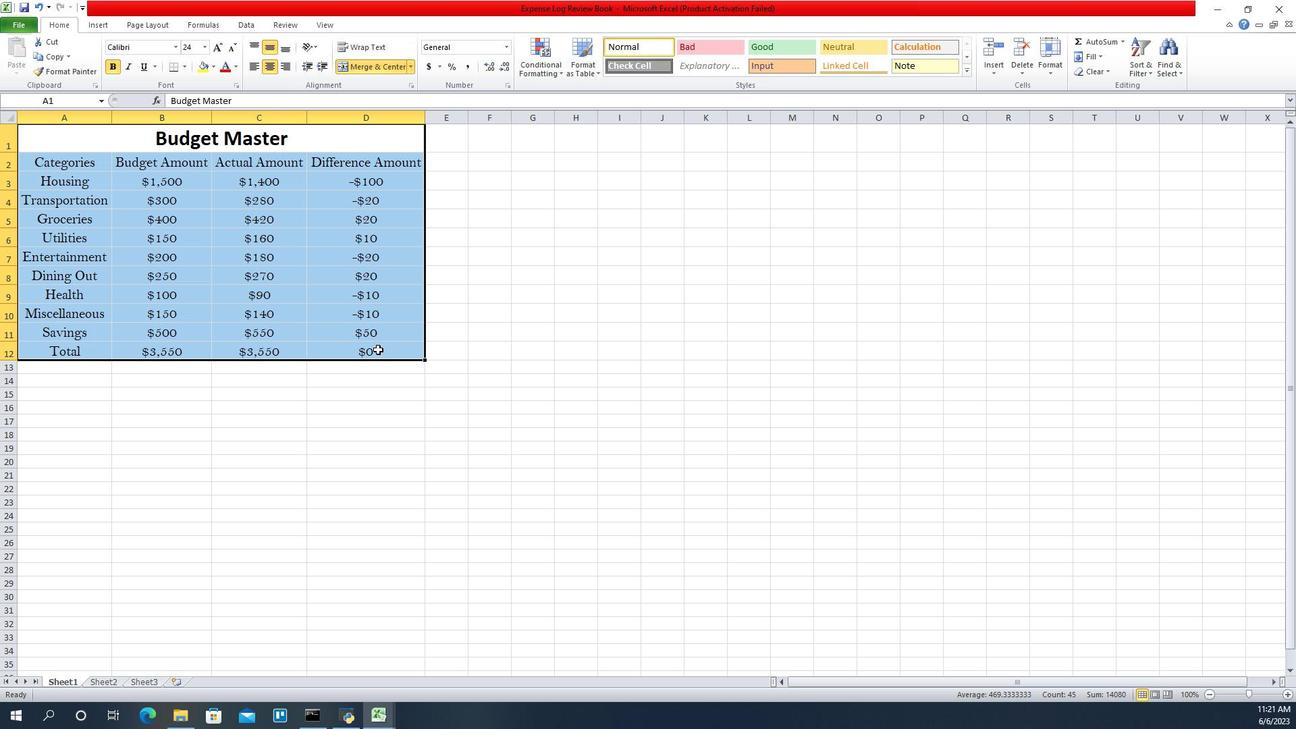 
Action: Key pressed ctrl+S
Screenshot: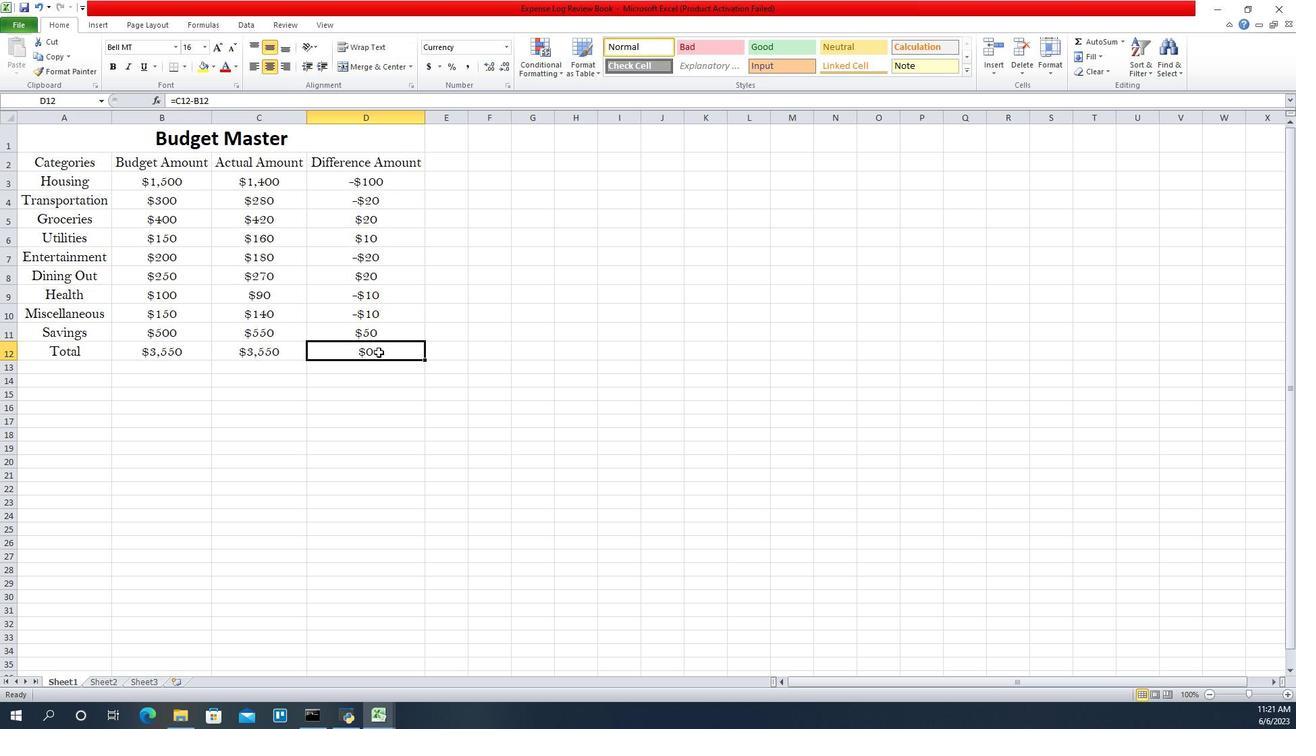 
